 Task: Find a guest house in Maitland, Australia, for one person from 6th to 12th September, with 4 bedrooms, 4 bathrooms, WiFi, TV, and hosted by a Superhost, within a price range of ₹10,000 to ₹14,000 per night.
Action: Mouse moved to (444, 97)
Screenshot: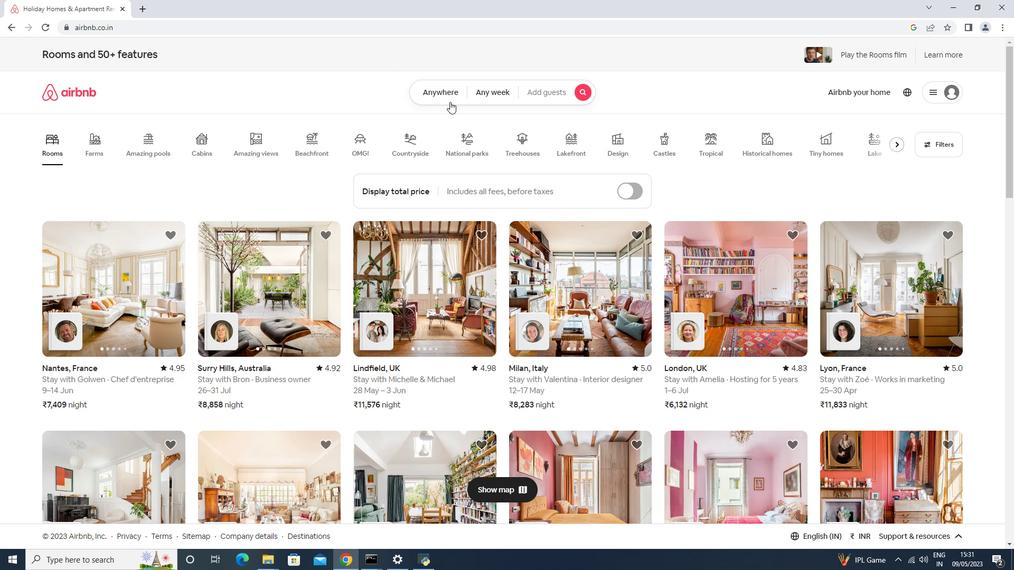 
Action: Mouse pressed left at (444, 97)
Screenshot: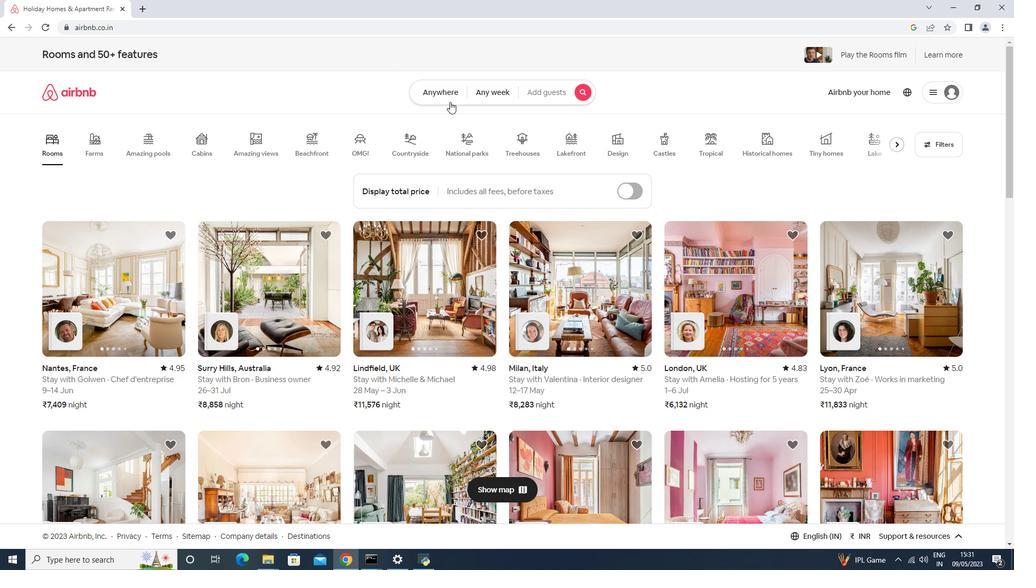 
Action: Mouse moved to (415, 126)
Screenshot: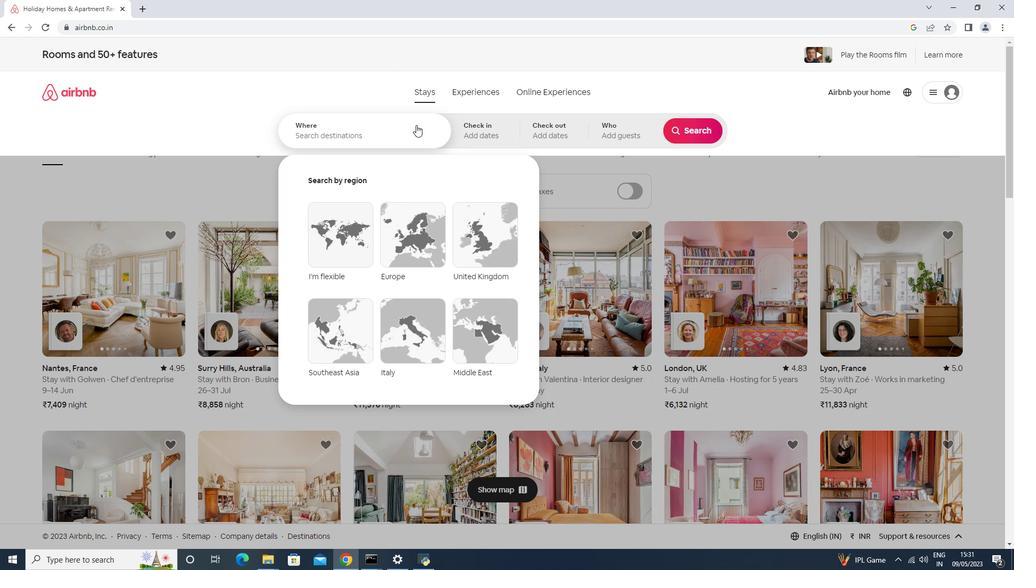 
Action: Mouse pressed left at (415, 126)
Screenshot: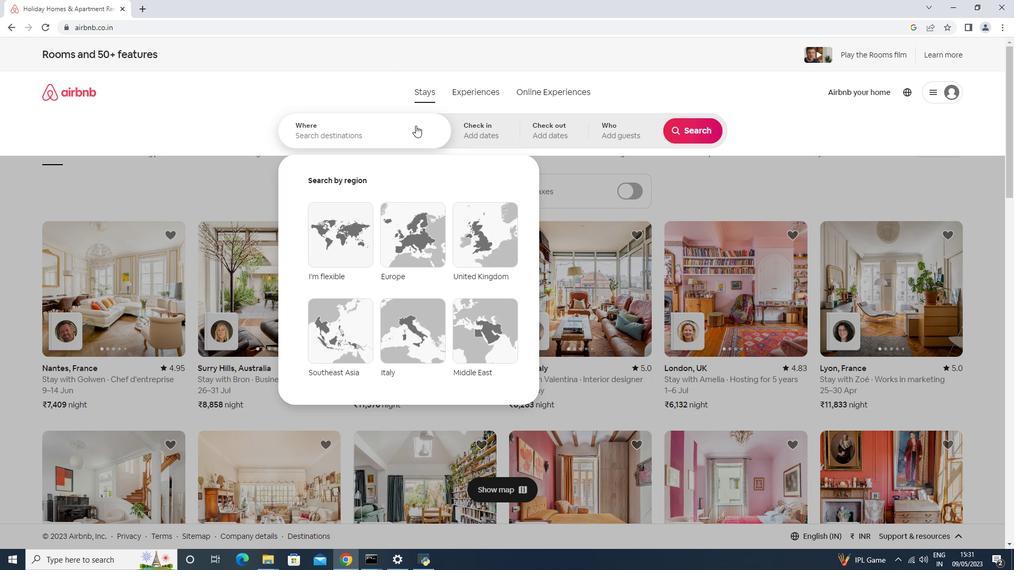 
Action: Mouse moved to (407, 123)
Screenshot: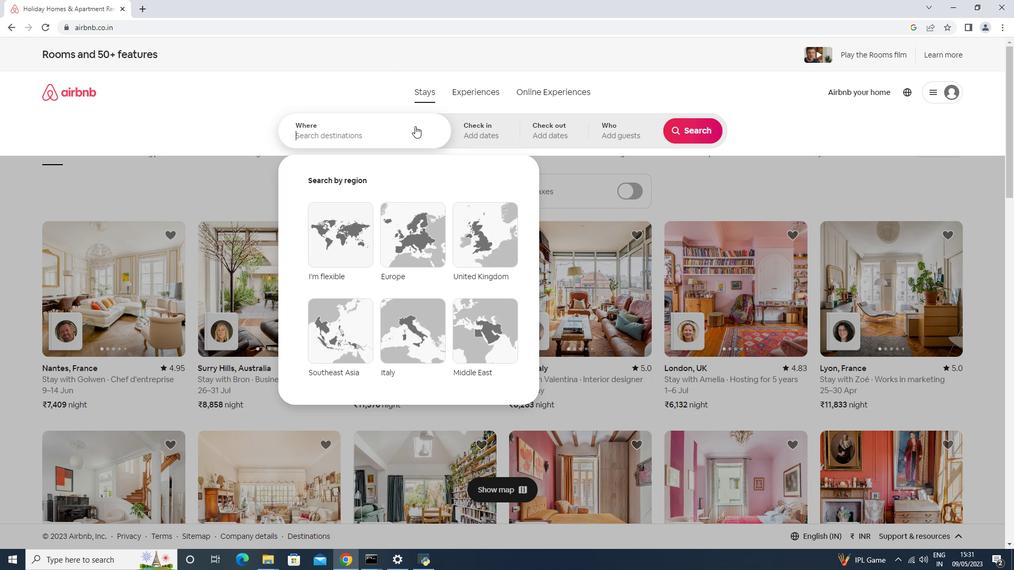 
Action: Key pressed <Key.shift>Maitland,<Key.space><Key.shift>Australia<Key.space><Key.enter>
Screenshot: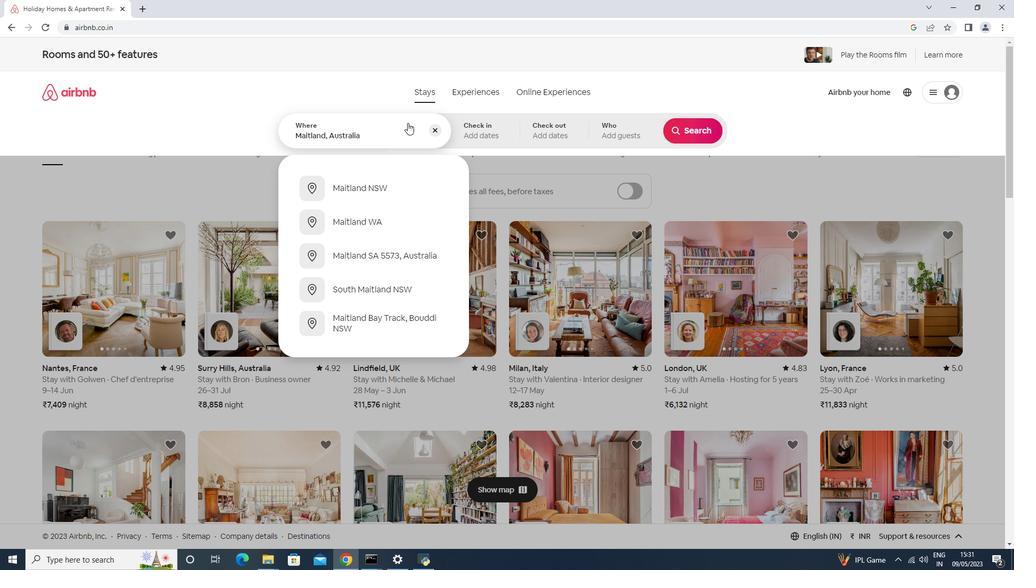 
Action: Mouse moved to (691, 221)
Screenshot: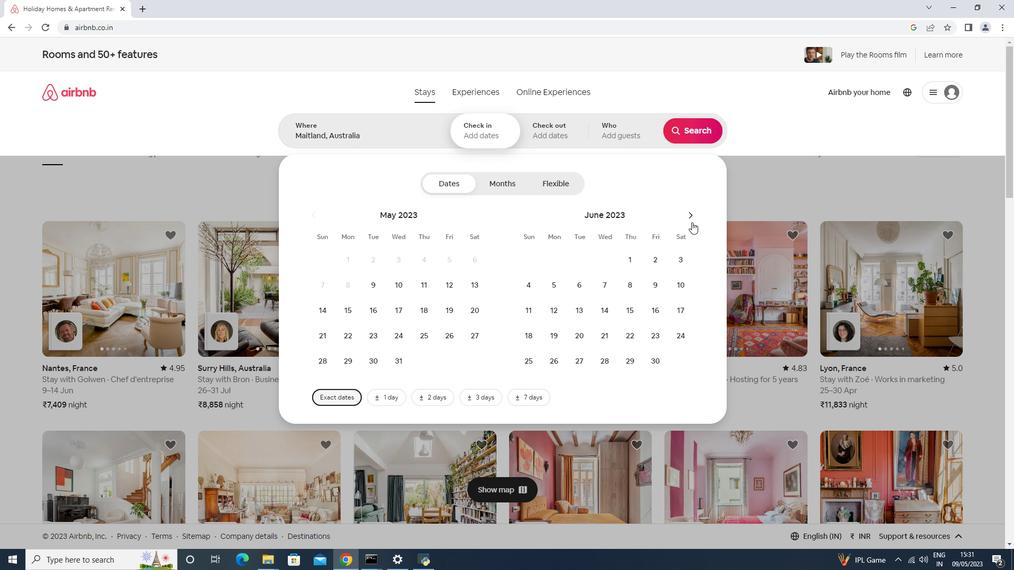 
Action: Mouse pressed left at (691, 221)
Screenshot: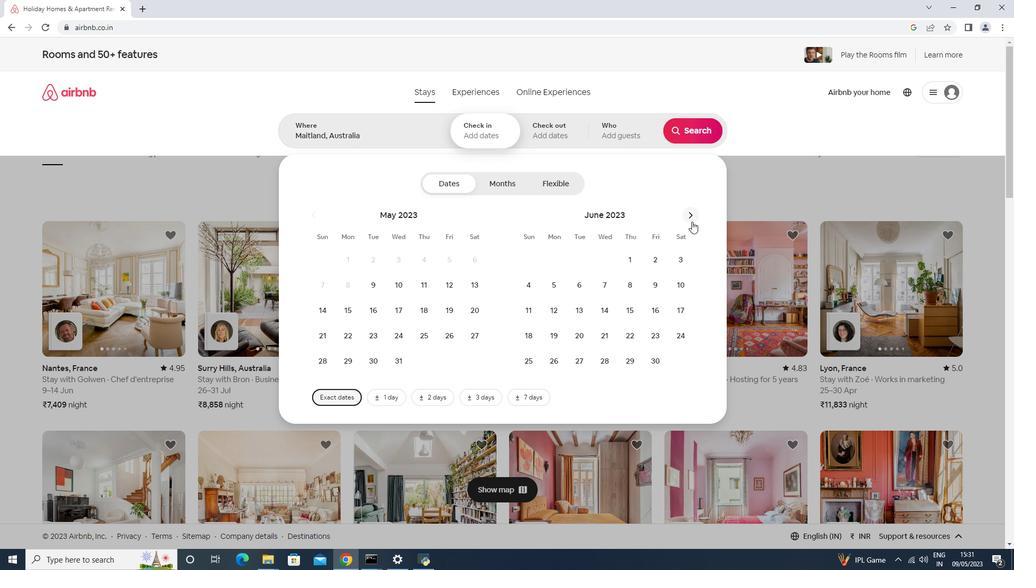 
Action: Mouse pressed left at (691, 221)
Screenshot: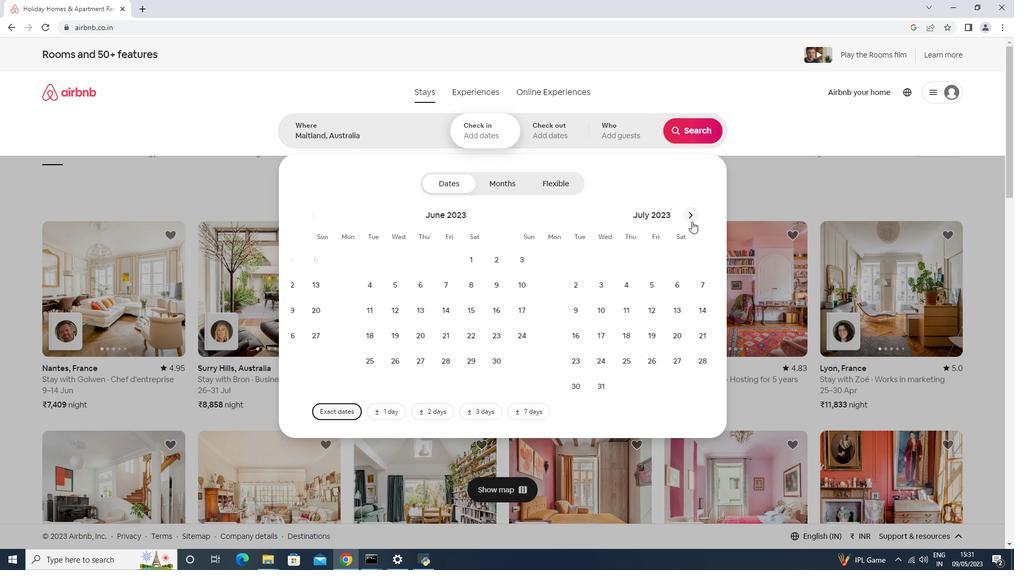 
Action: Mouse pressed left at (691, 221)
Screenshot: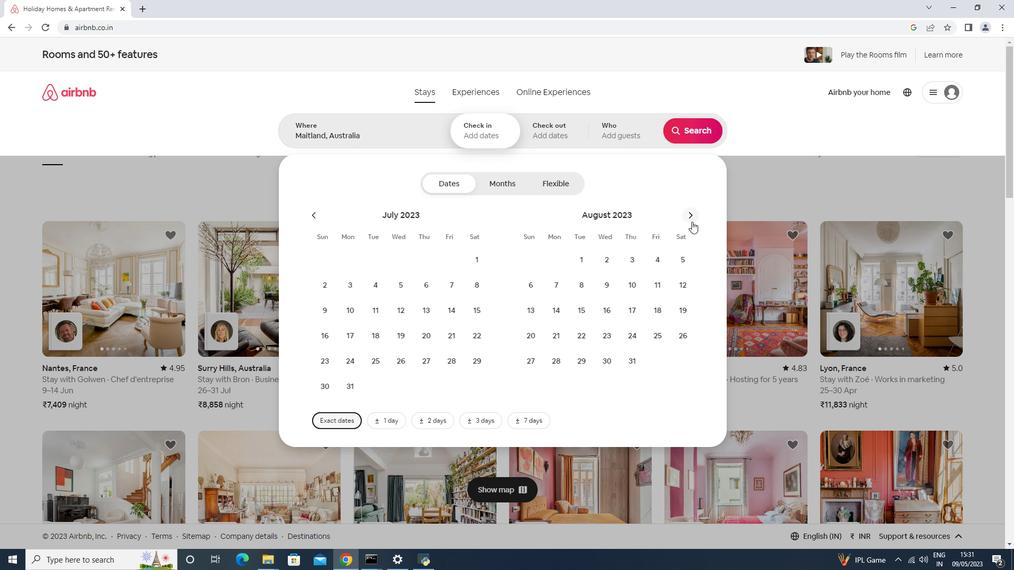 
Action: Mouse moved to (608, 287)
Screenshot: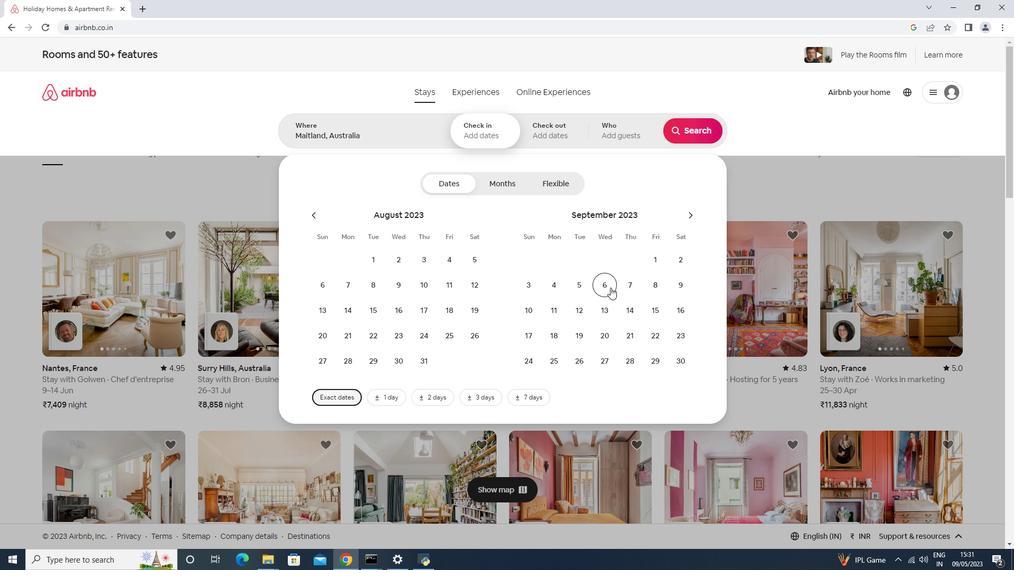 
Action: Mouse pressed left at (608, 287)
Screenshot: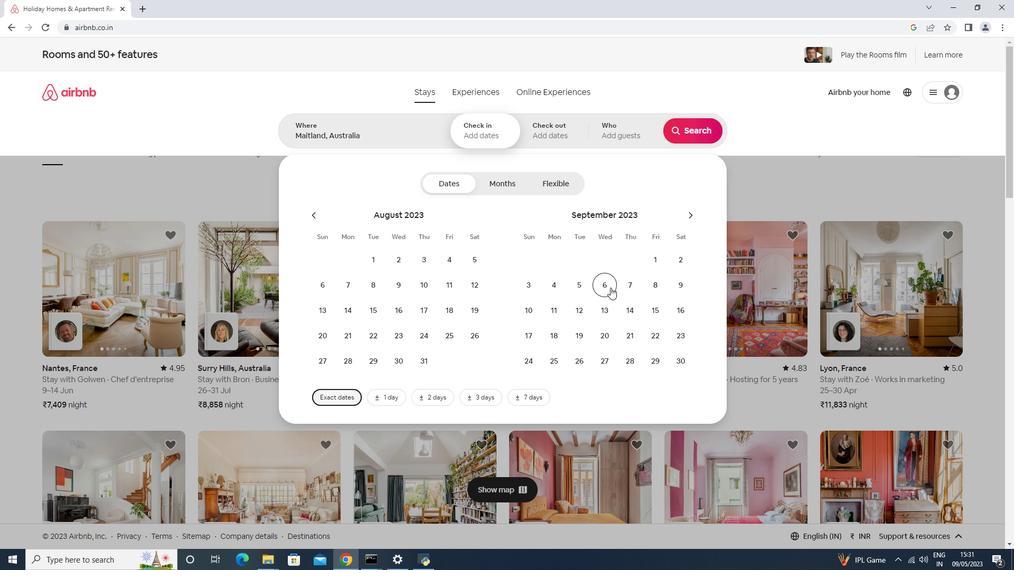 
Action: Mouse moved to (579, 313)
Screenshot: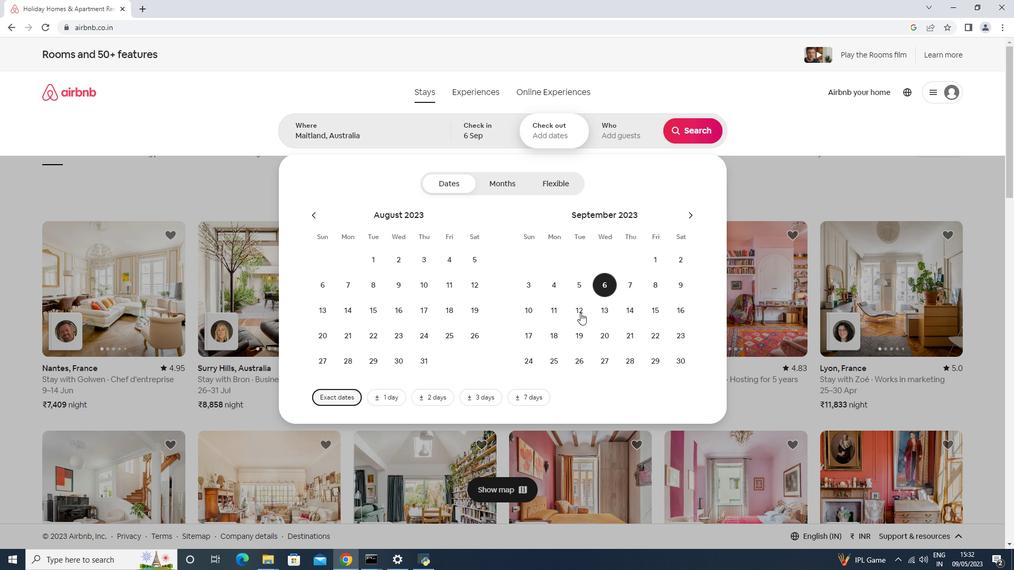 
Action: Mouse pressed left at (579, 313)
Screenshot: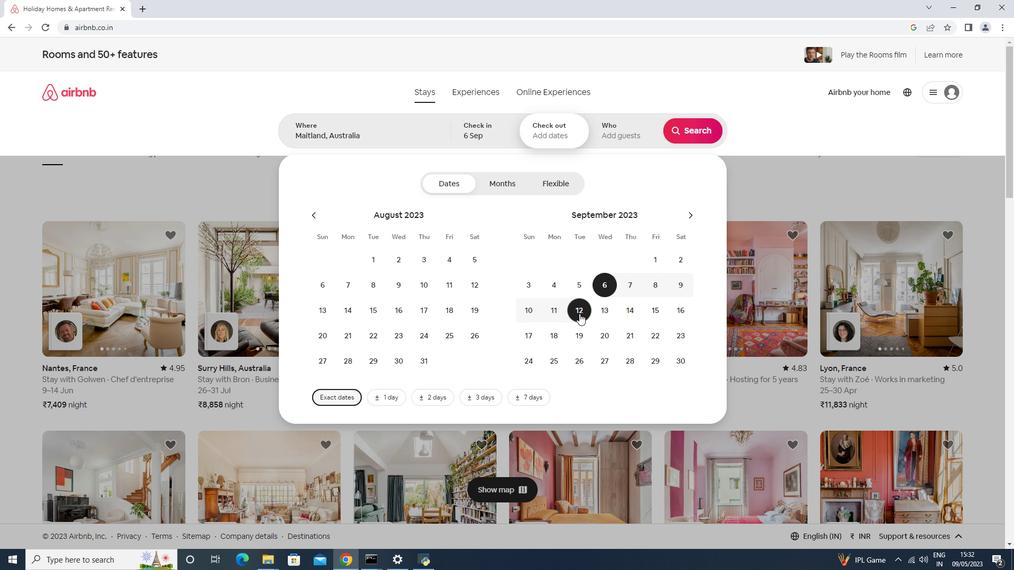 
Action: Mouse moved to (618, 141)
Screenshot: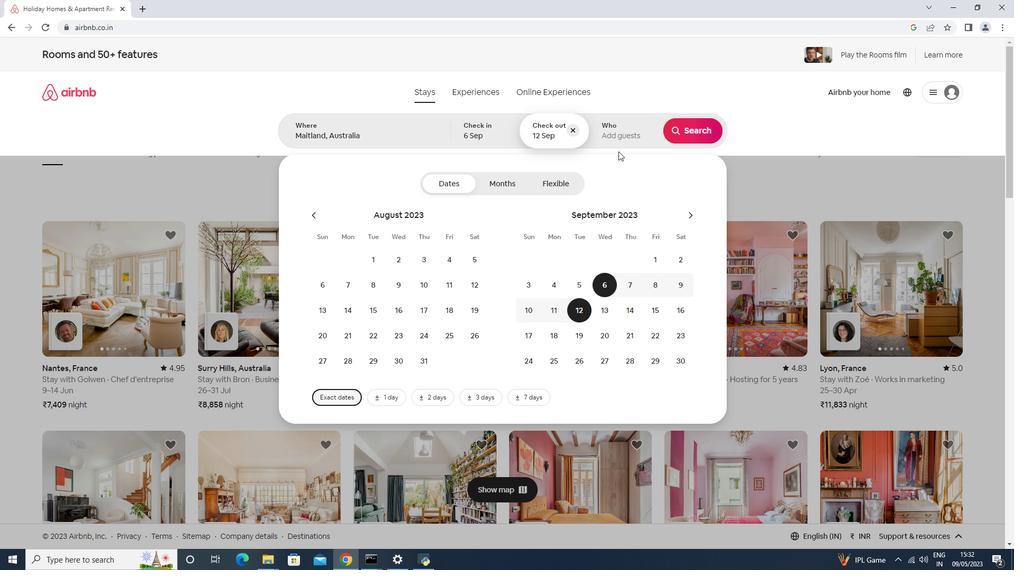 
Action: Mouse pressed left at (618, 141)
Screenshot: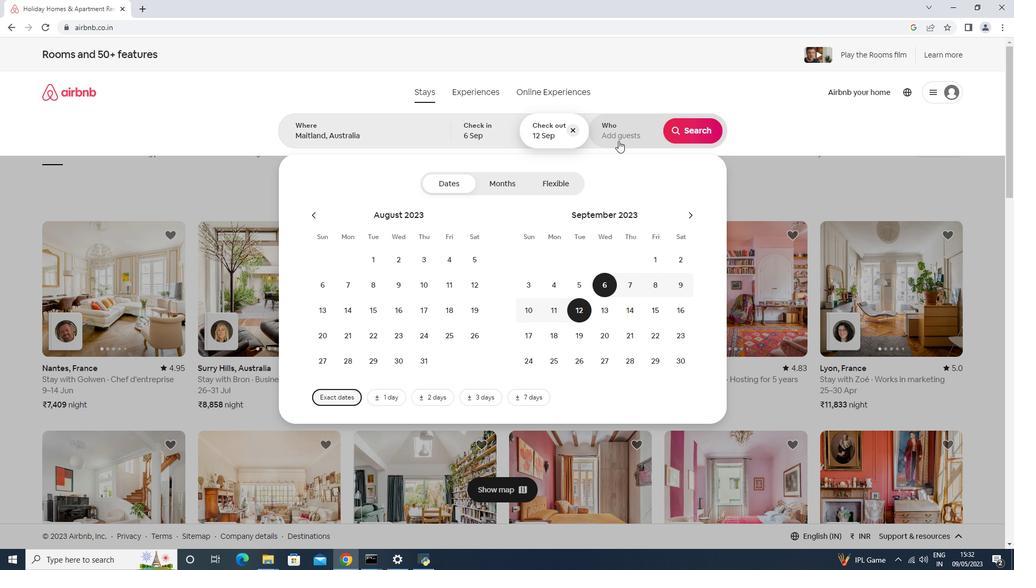 
Action: Mouse moved to (698, 188)
Screenshot: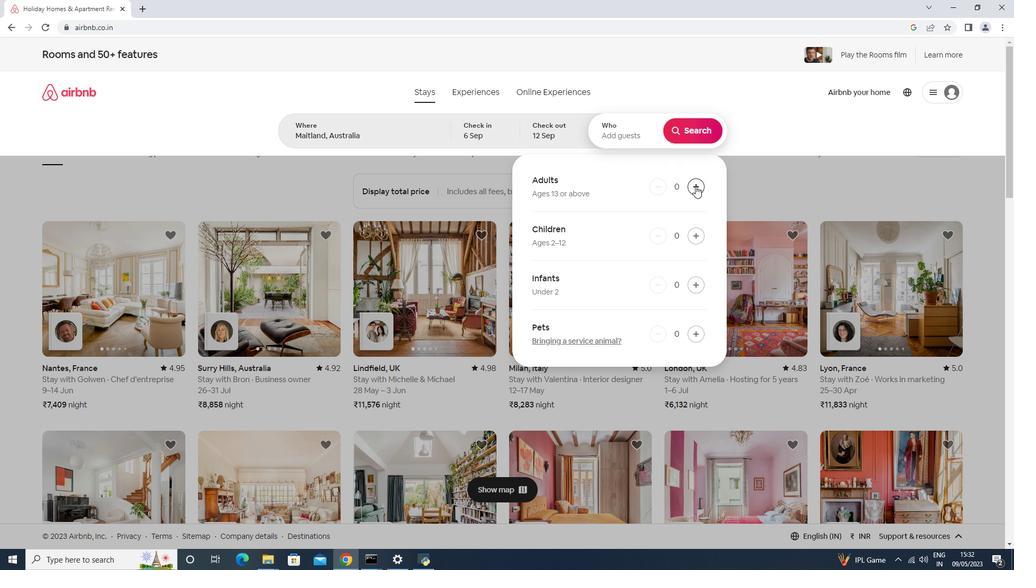 
Action: Mouse pressed left at (698, 188)
Screenshot: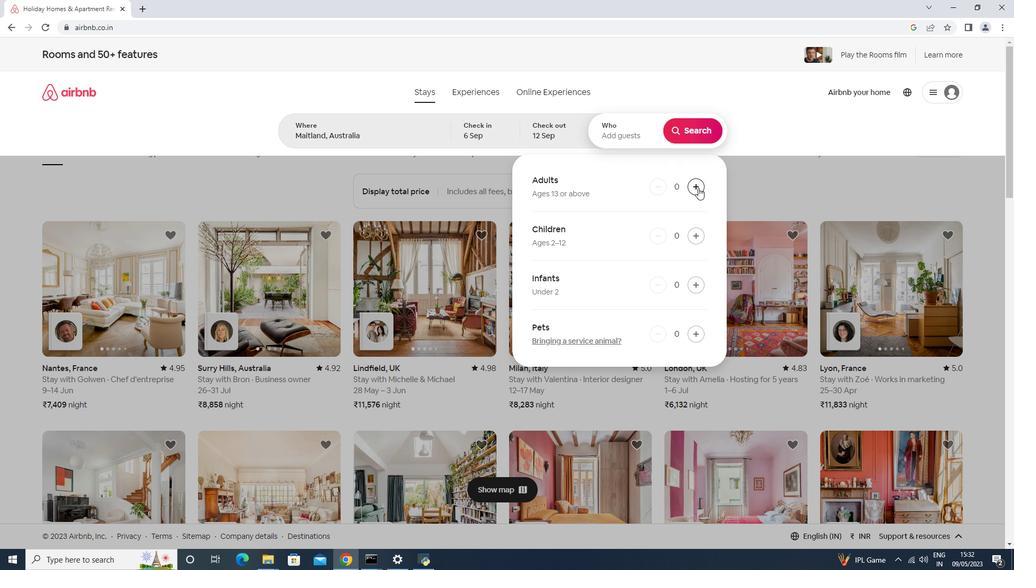 
Action: Mouse pressed left at (698, 188)
Screenshot: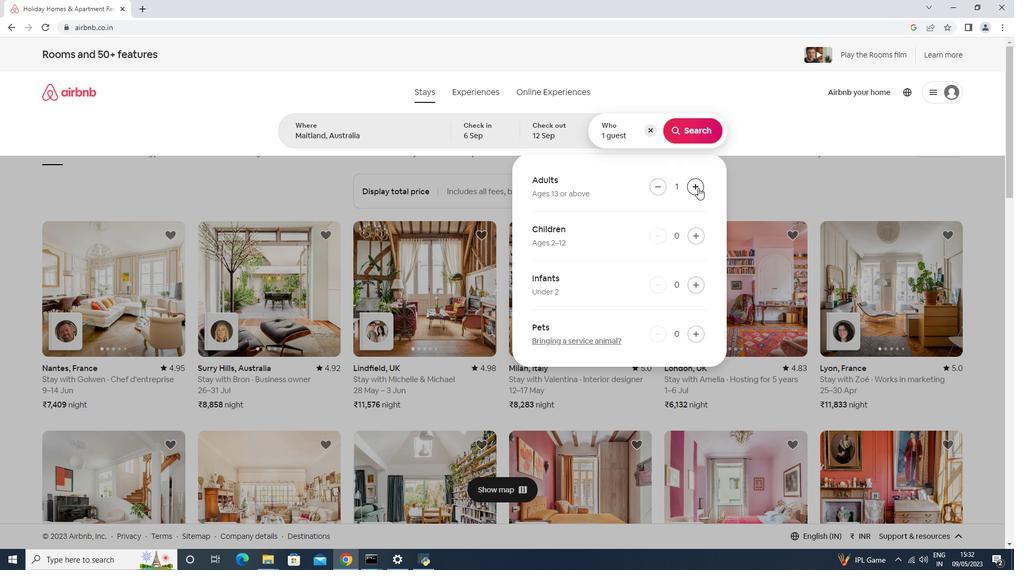 
Action: Mouse pressed left at (698, 188)
Screenshot: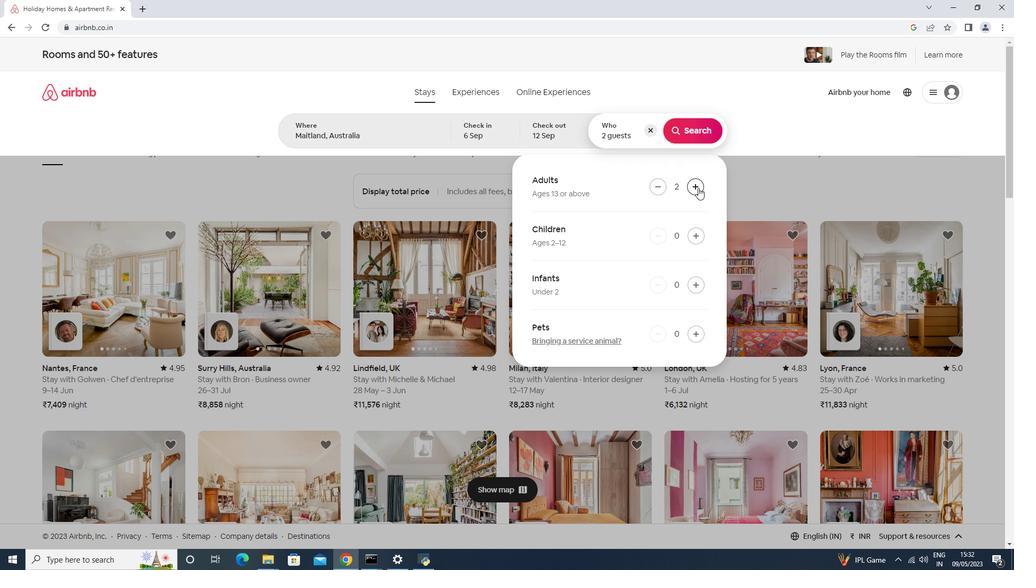 
Action: Mouse pressed left at (698, 188)
Screenshot: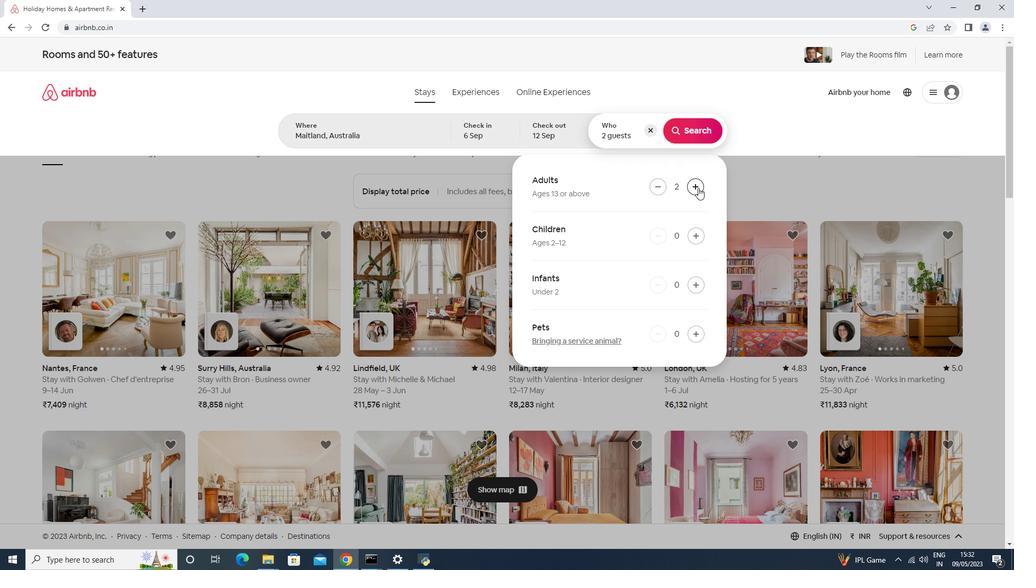 
Action: Mouse moved to (692, 125)
Screenshot: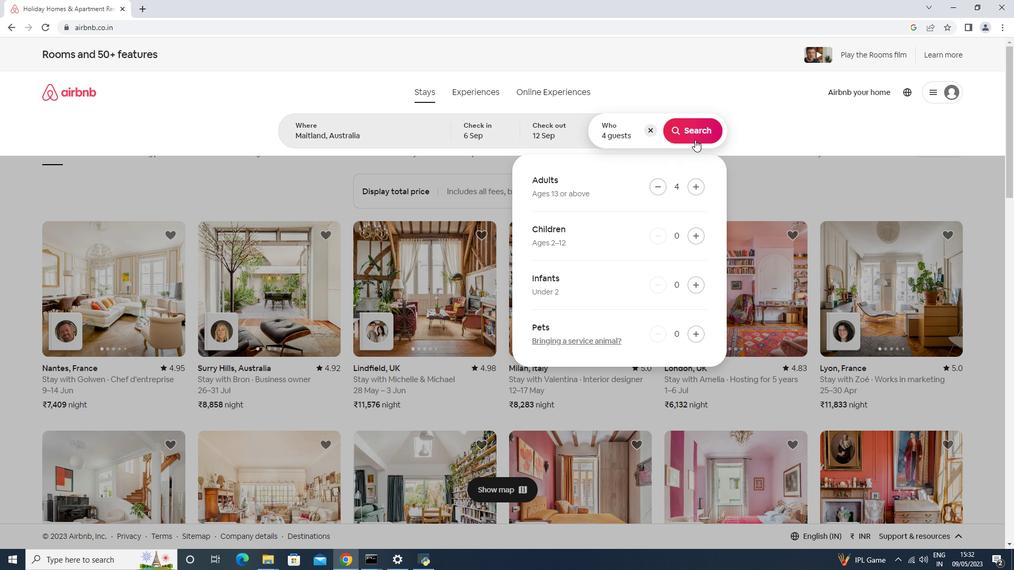 
Action: Mouse pressed left at (692, 125)
Screenshot: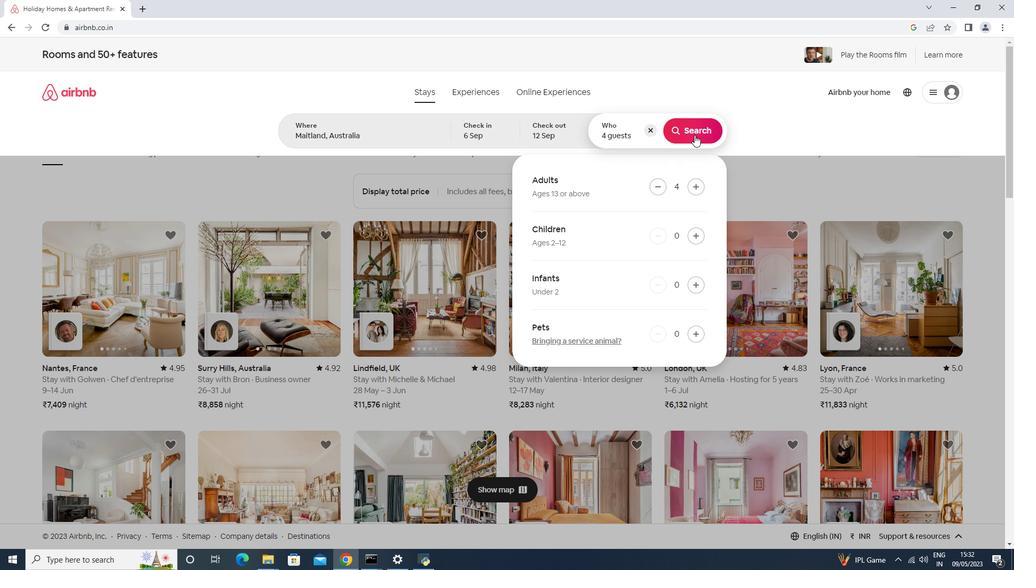 
Action: Mouse moved to (948, 98)
Screenshot: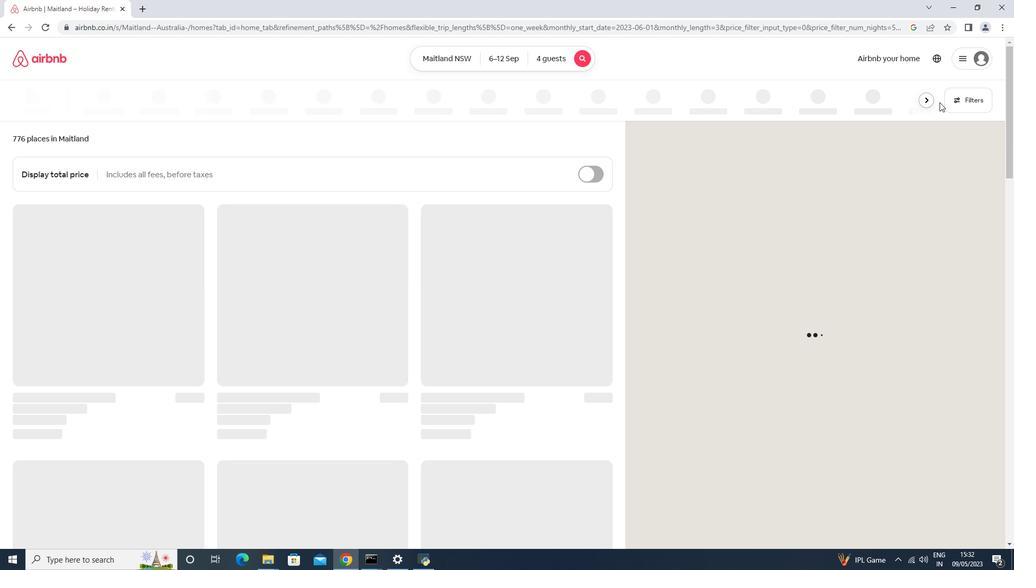 
Action: Mouse pressed left at (948, 98)
Screenshot: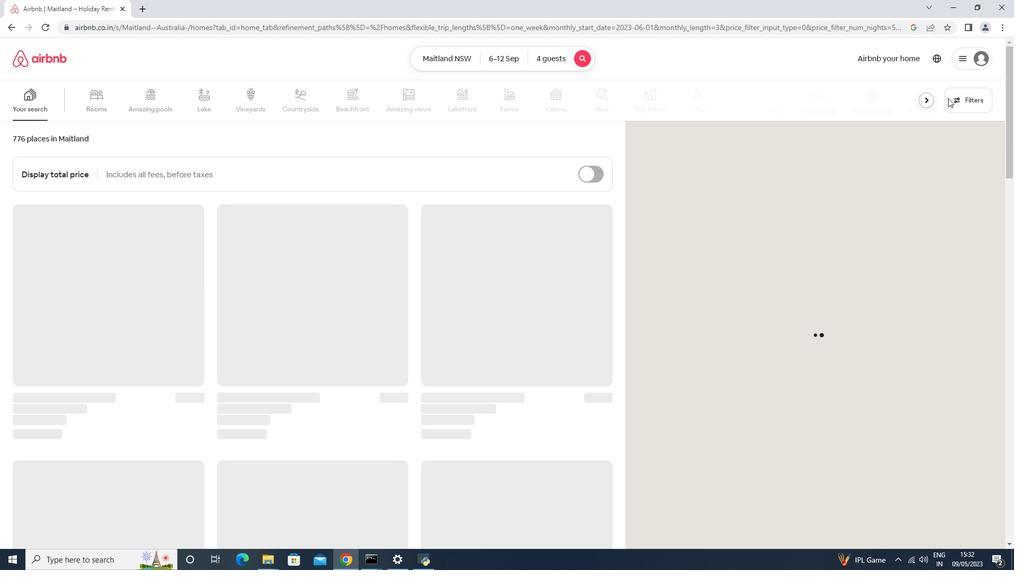 
Action: Mouse moved to (406, 366)
Screenshot: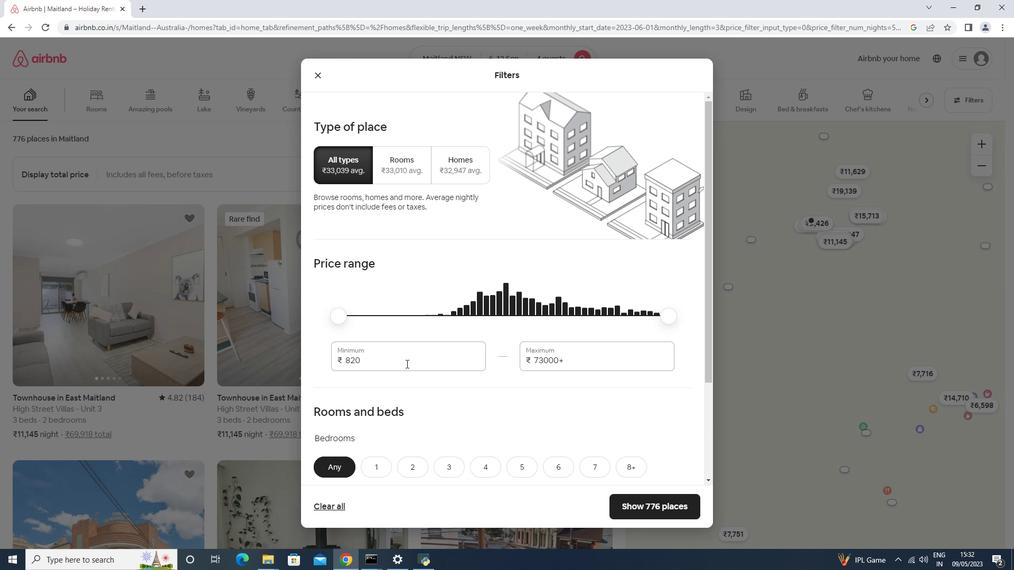 
Action: Mouse pressed left at (406, 366)
Screenshot: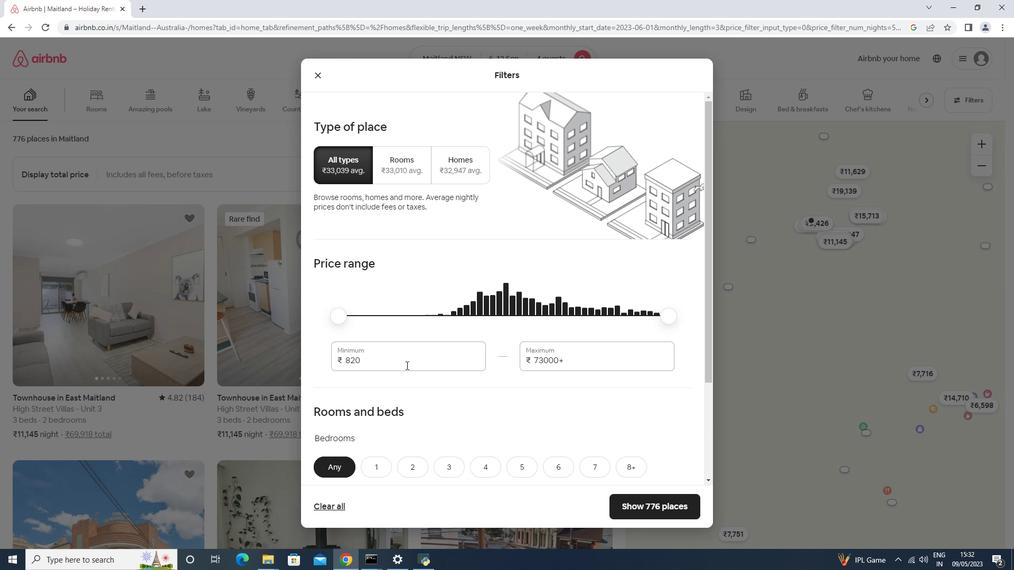 
Action: Mouse moved to (407, 361)
Screenshot: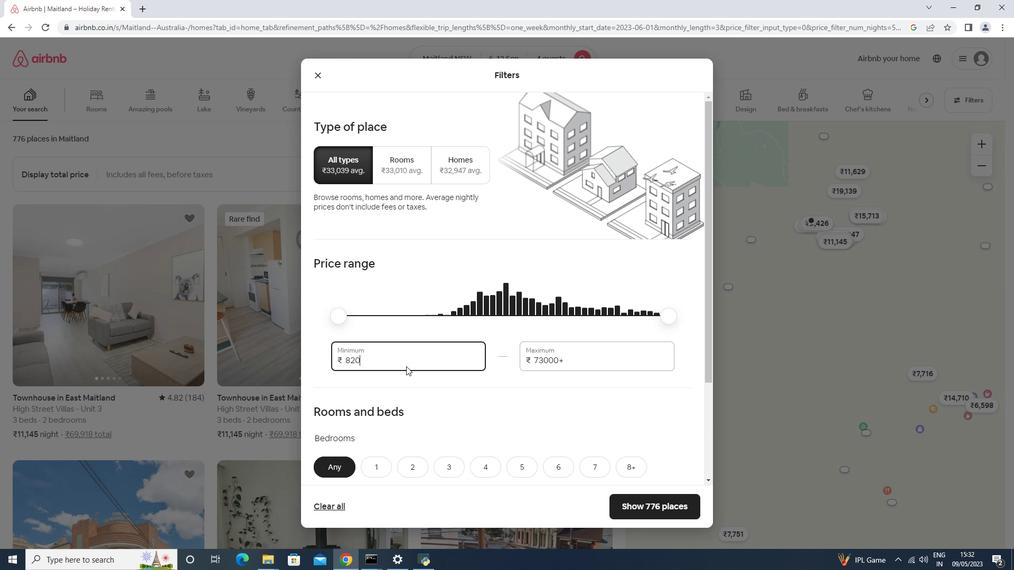 
Action: Key pressed <Key.backspace><Key.backspace><Key.backspace><Key.backspace>10000<Key.tab>14000
Screenshot: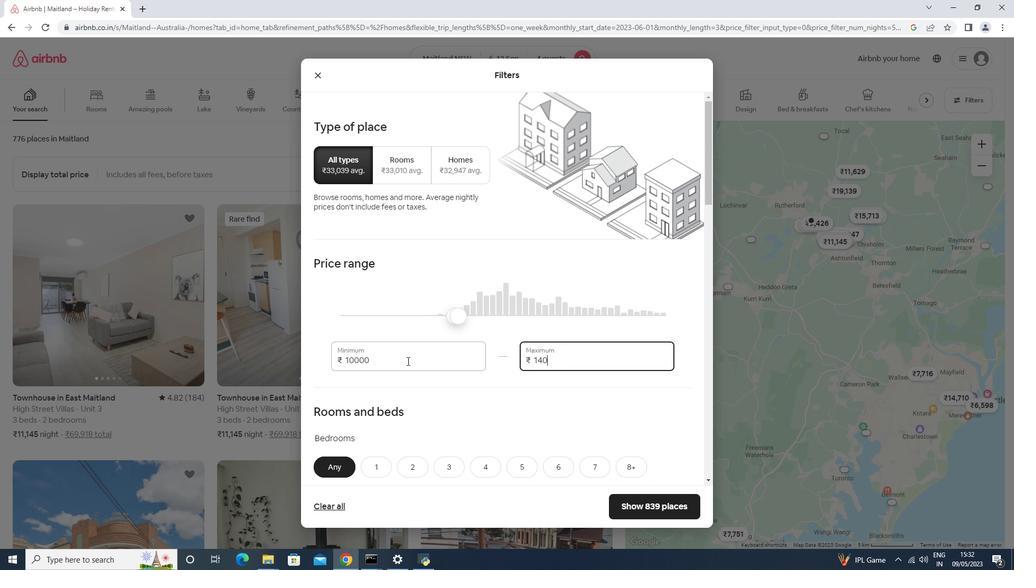 
Action: Mouse moved to (406, 358)
Screenshot: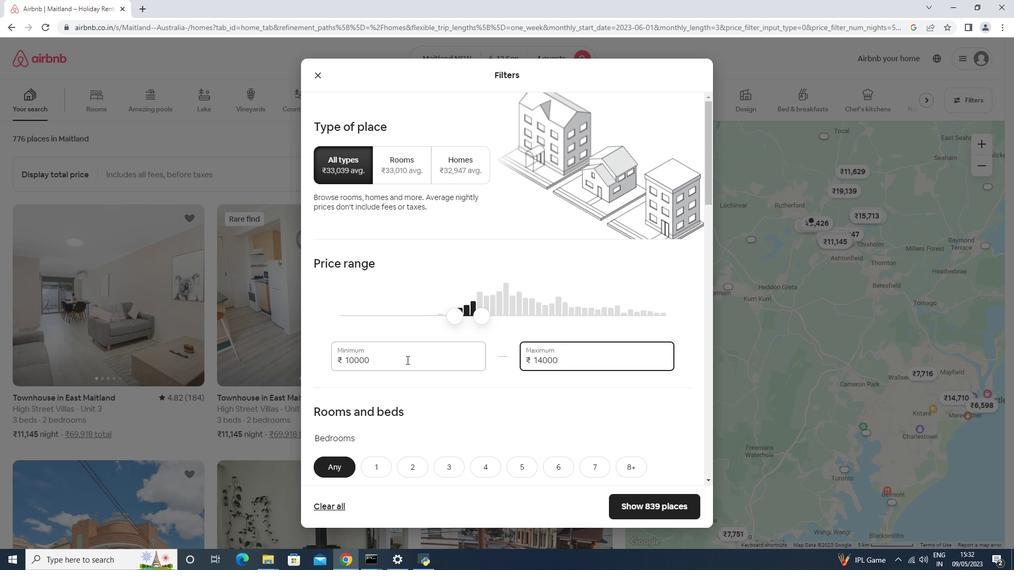 
Action: Mouse scrolled (406, 358) with delta (0, 0)
Screenshot: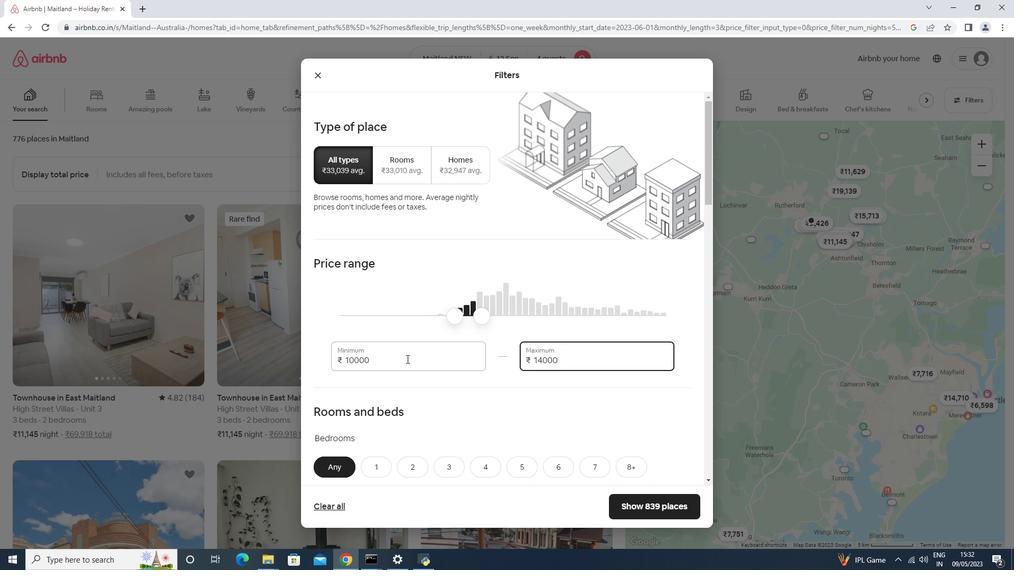 
Action: Mouse scrolled (406, 358) with delta (0, 0)
Screenshot: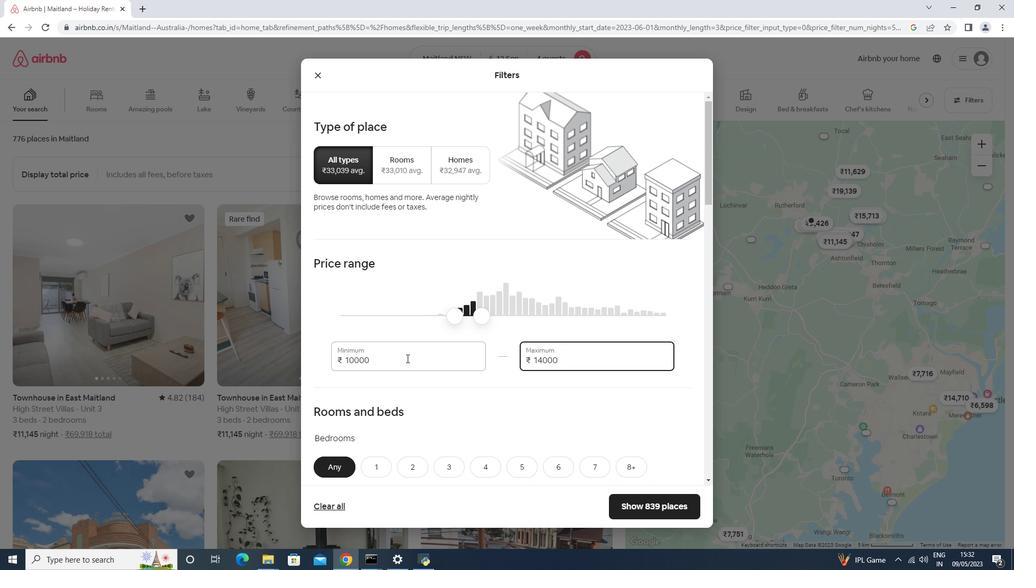 
Action: Mouse scrolled (406, 358) with delta (0, 0)
Screenshot: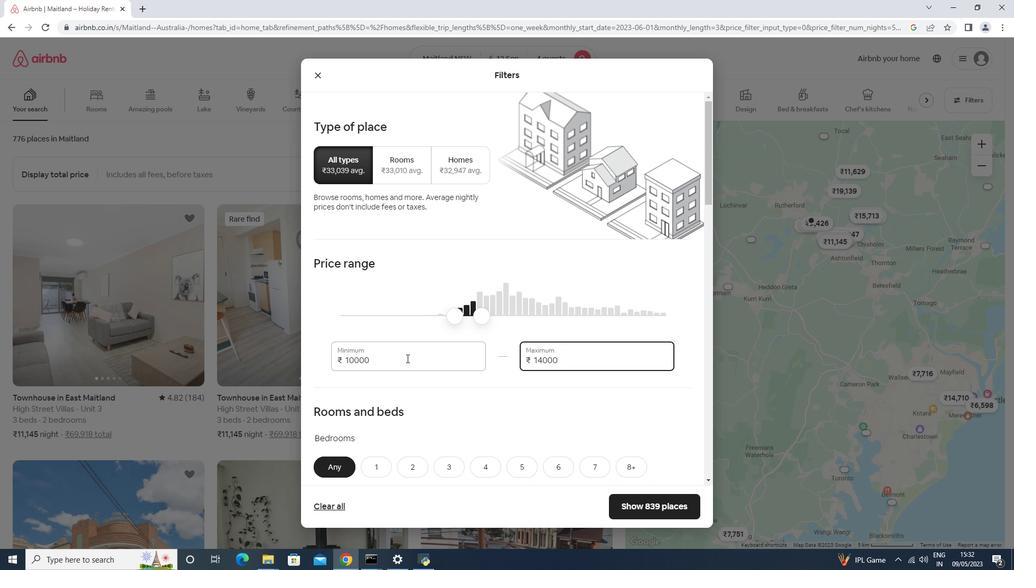 
Action: Mouse moved to (493, 312)
Screenshot: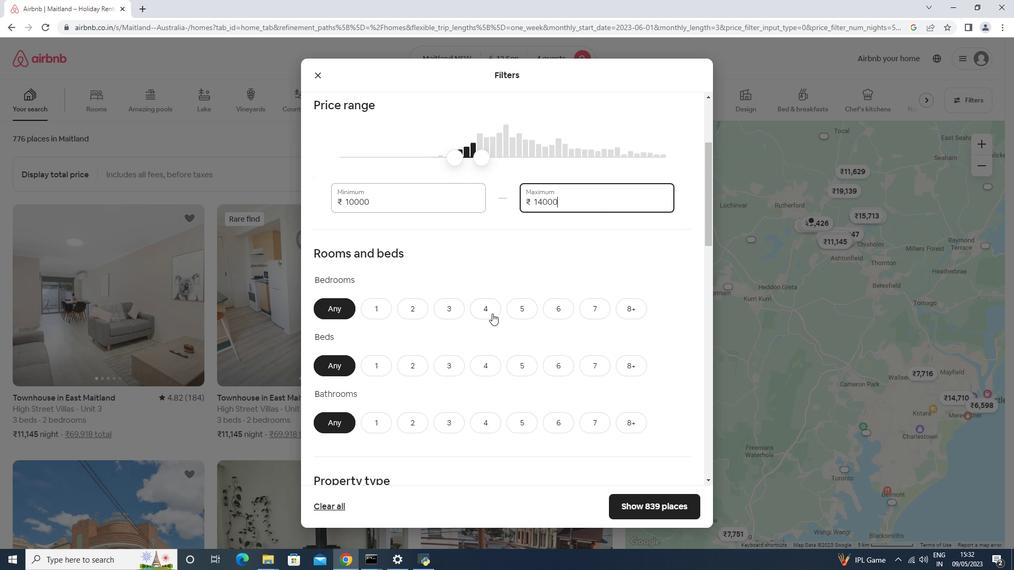 
Action: Mouse pressed left at (493, 312)
Screenshot: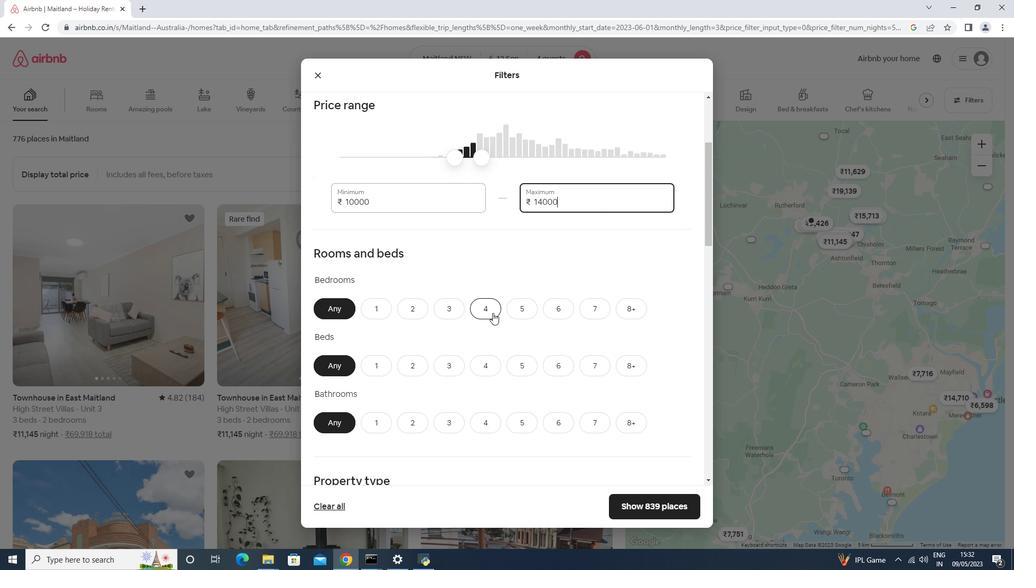 
Action: Mouse moved to (487, 357)
Screenshot: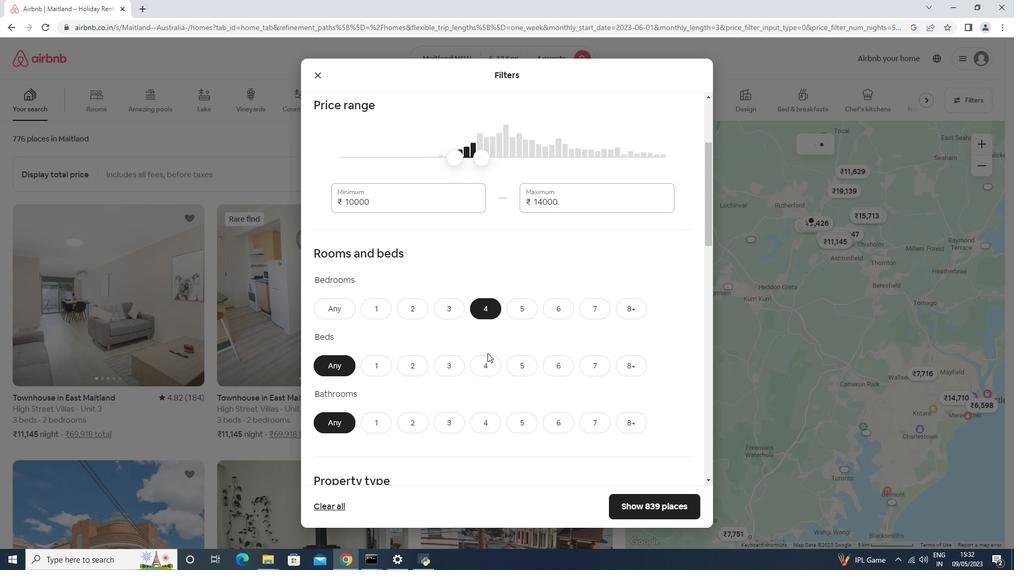 
Action: Mouse pressed left at (487, 357)
Screenshot: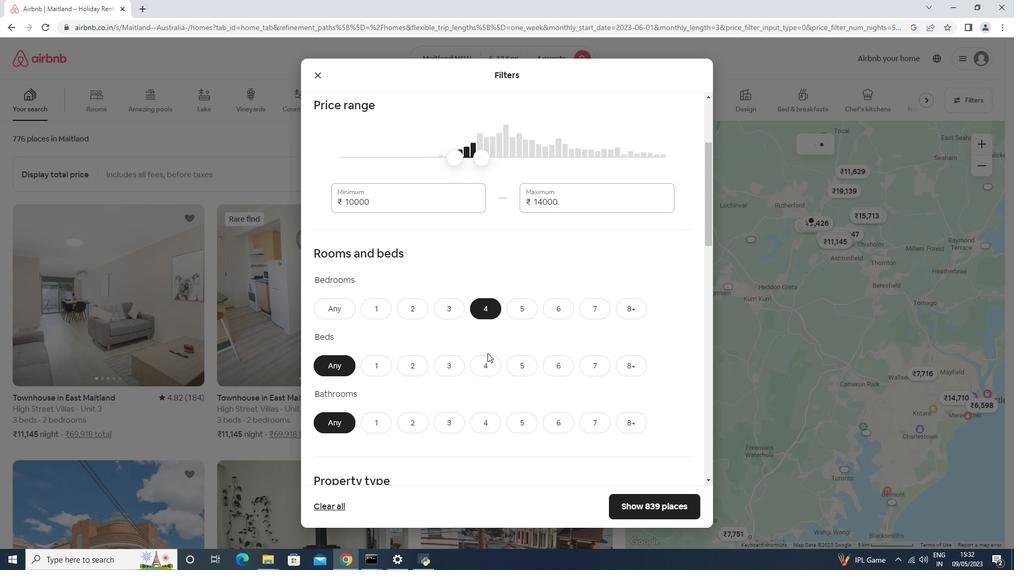
Action: Mouse moved to (490, 417)
Screenshot: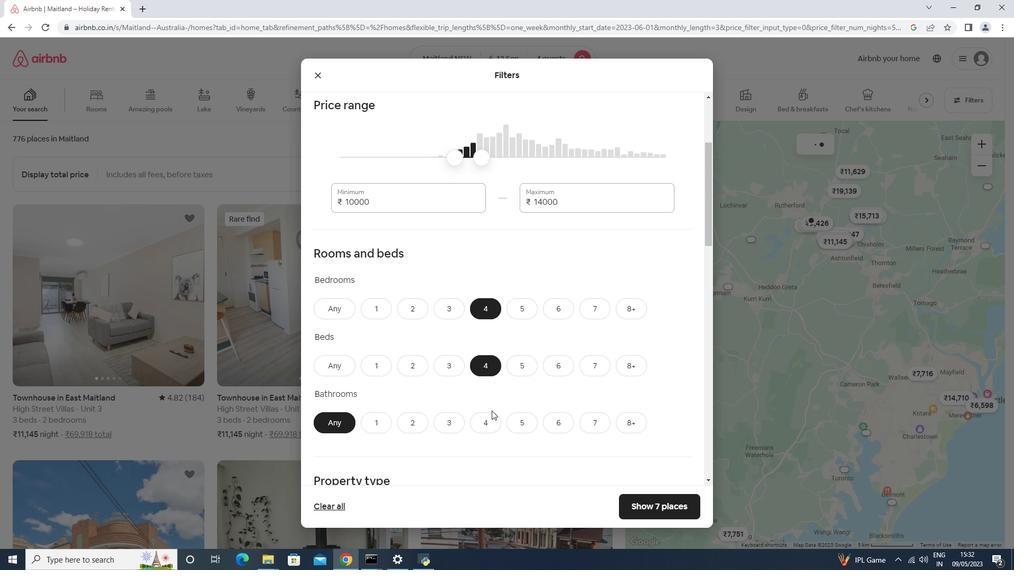 
Action: Mouse pressed left at (490, 417)
Screenshot: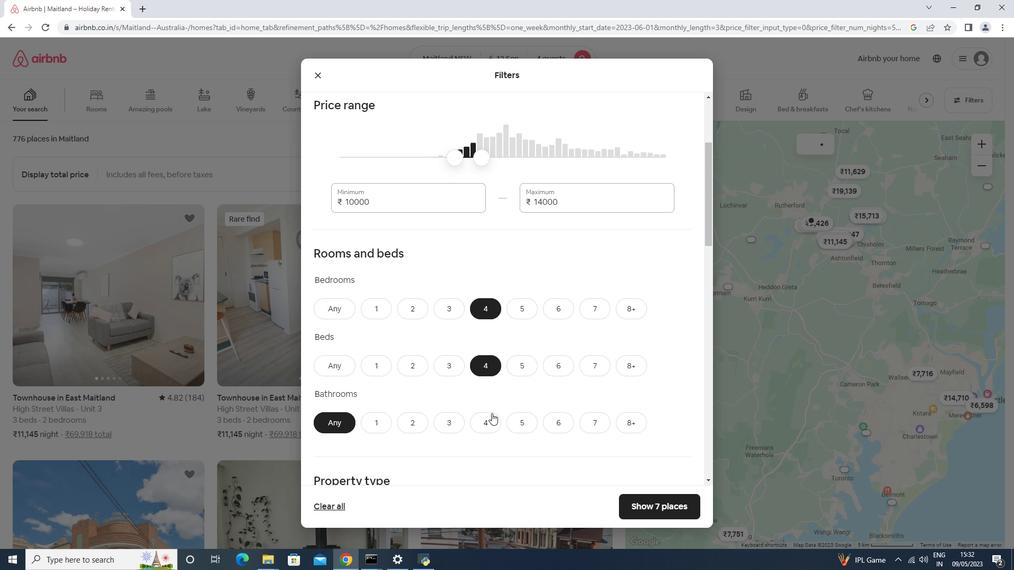 
Action: Mouse moved to (489, 415)
Screenshot: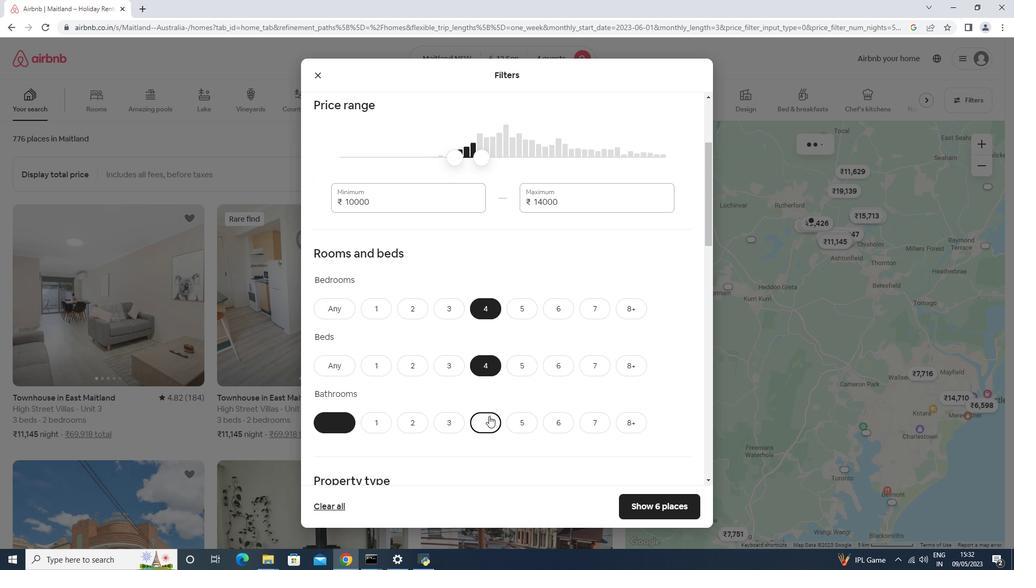 
Action: Mouse scrolled (489, 415) with delta (0, 0)
Screenshot: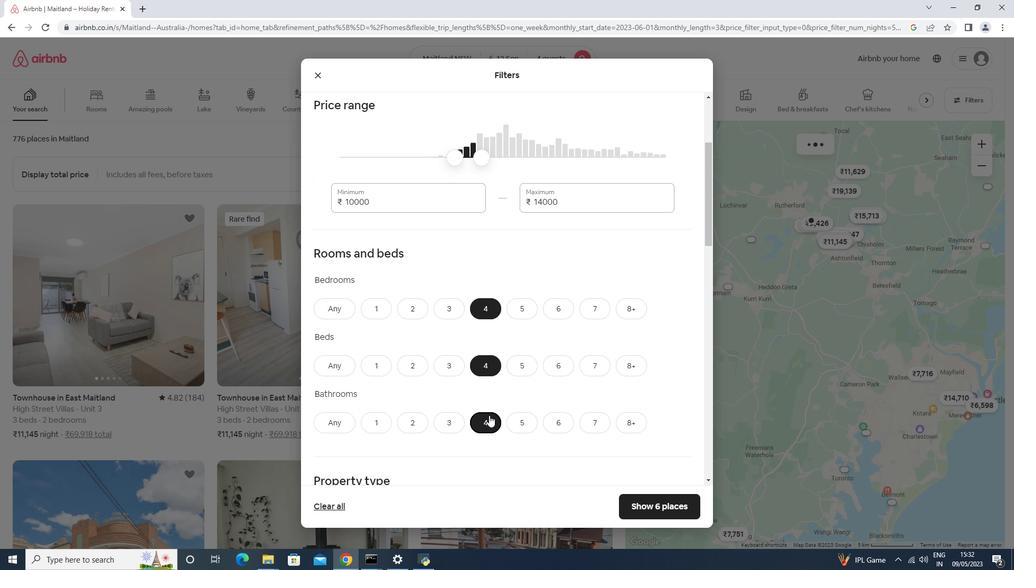 
Action: Mouse scrolled (489, 415) with delta (0, 0)
Screenshot: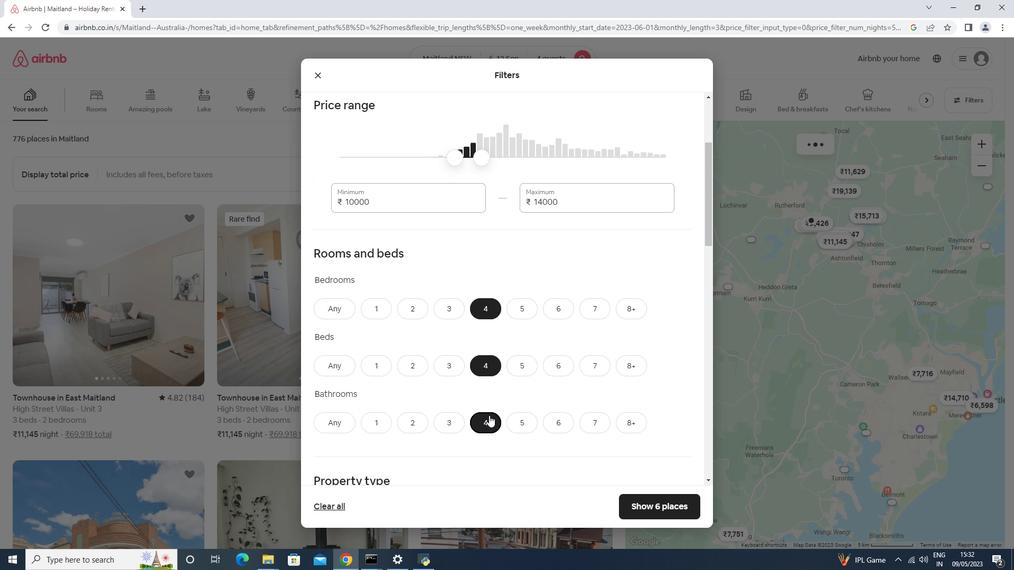 
Action: Mouse scrolled (489, 415) with delta (0, 0)
Screenshot: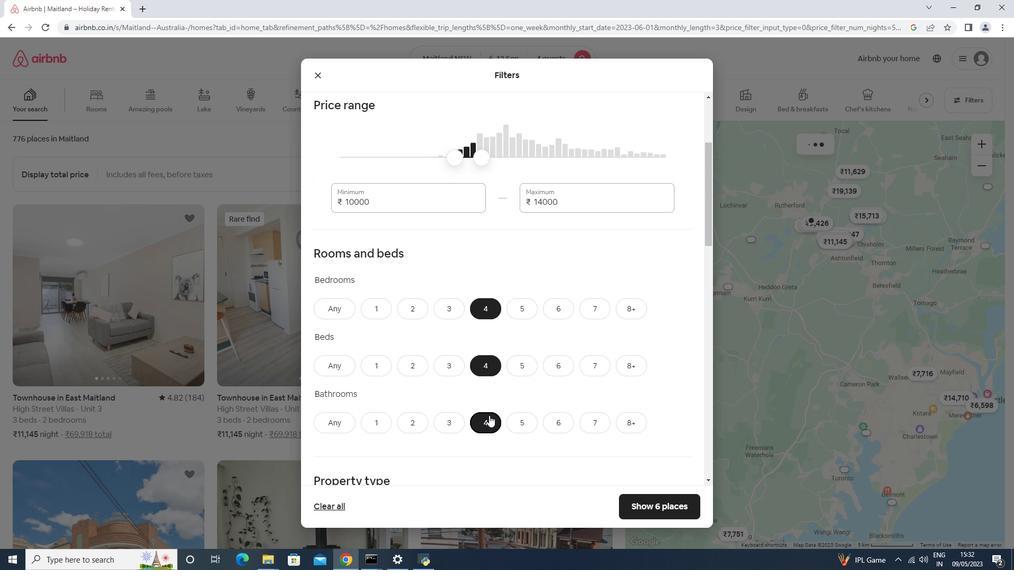 
Action: Mouse scrolled (489, 415) with delta (0, 0)
Screenshot: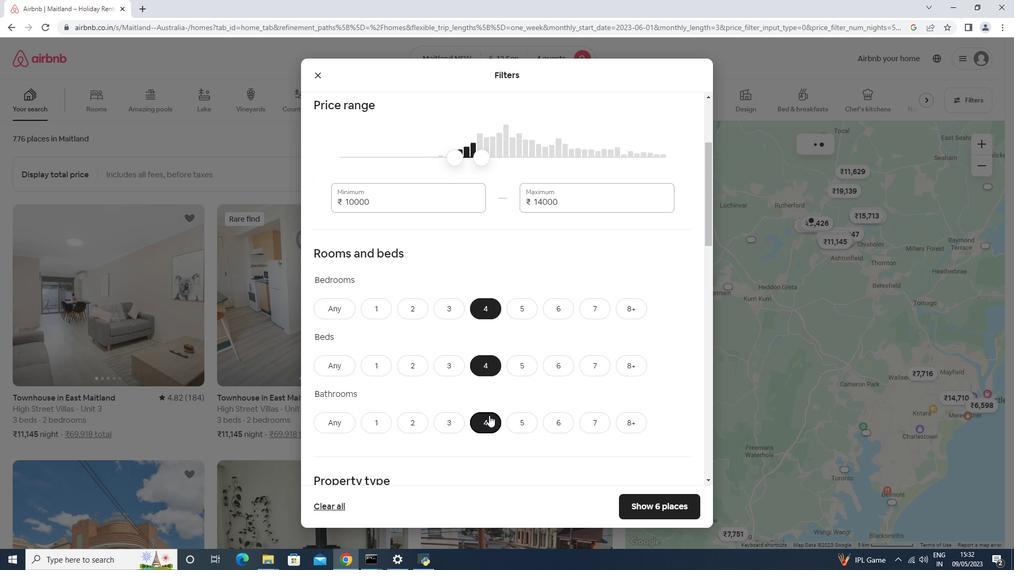 
Action: Mouse scrolled (489, 415) with delta (0, 0)
Screenshot: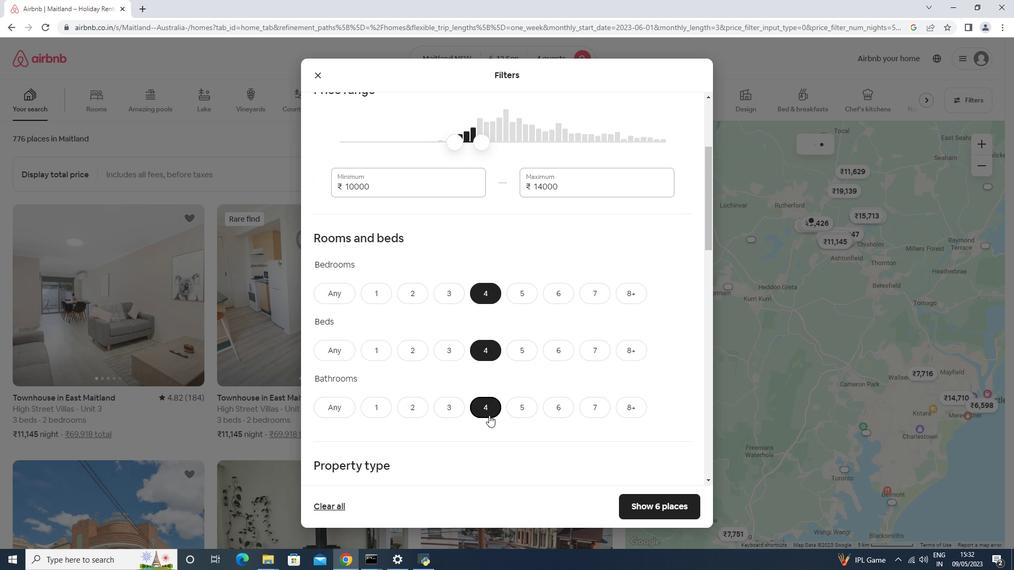 
Action: Mouse moved to (394, 296)
Screenshot: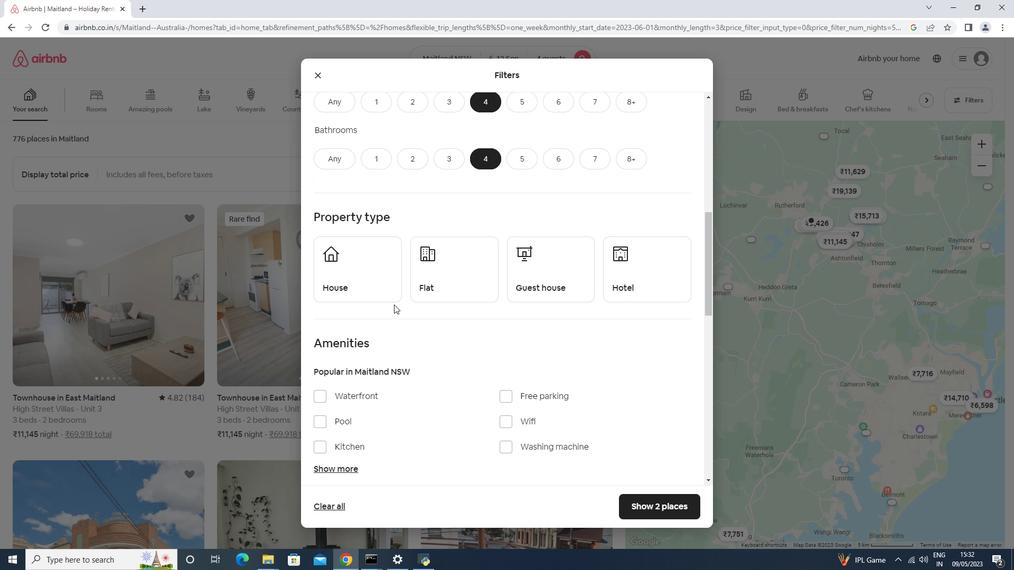 
Action: Mouse pressed left at (394, 296)
Screenshot: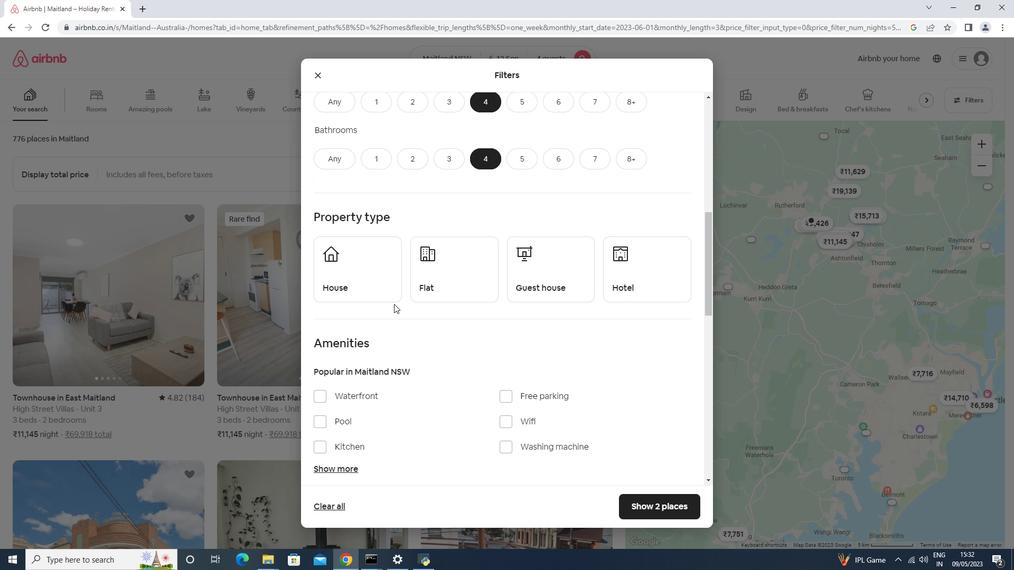 
Action: Mouse moved to (470, 295)
Screenshot: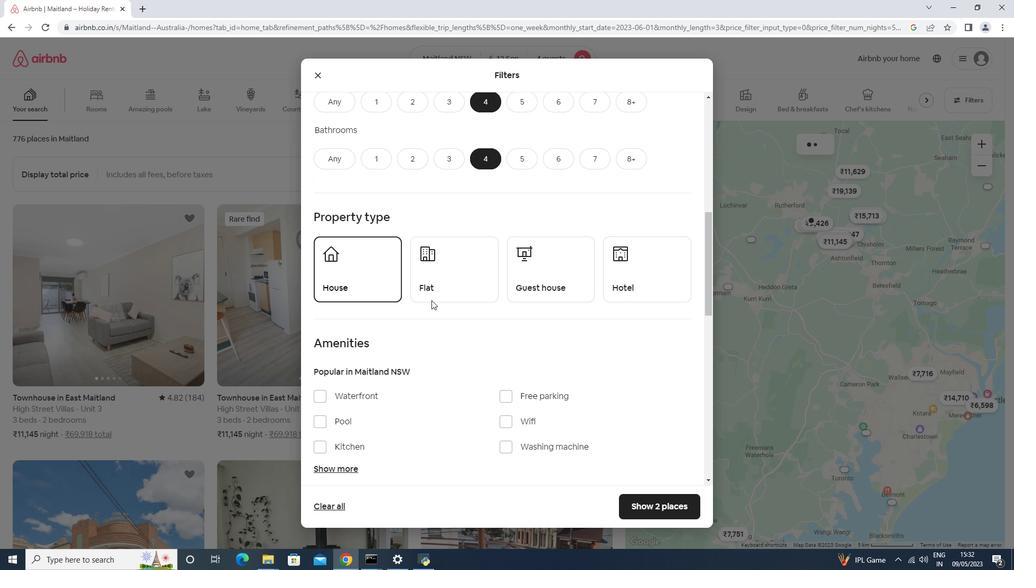 
Action: Mouse pressed left at (470, 295)
Screenshot: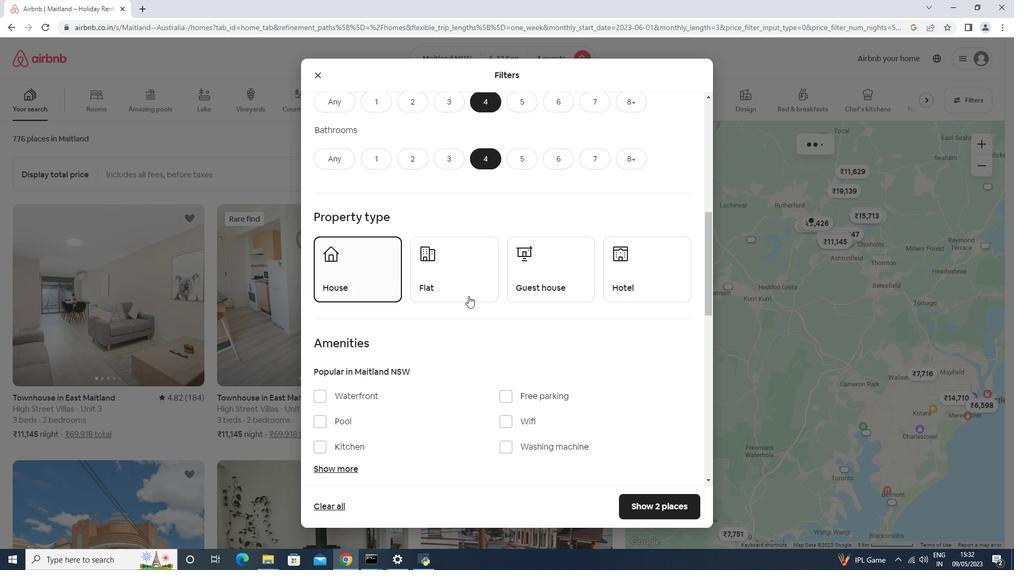
Action: Mouse moved to (538, 270)
Screenshot: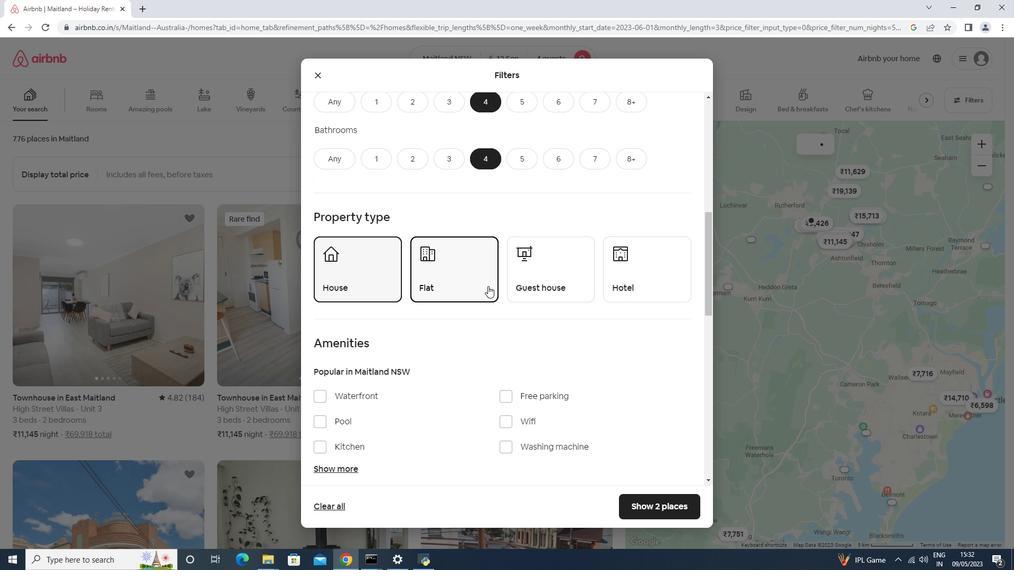 
Action: Mouse pressed left at (538, 270)
Screenshot: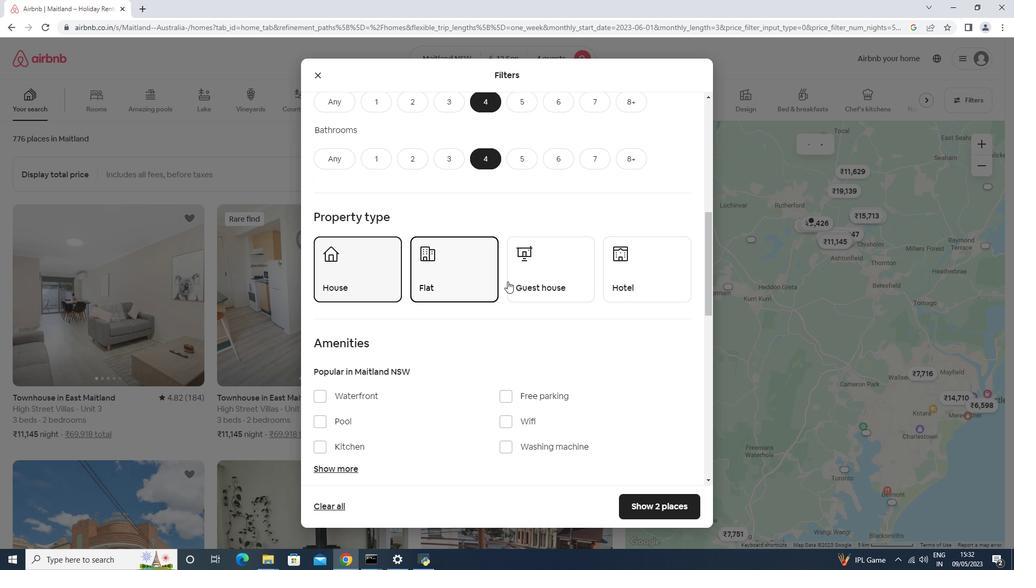 
Action: Mouse moved to (595, 258)
Screenshot: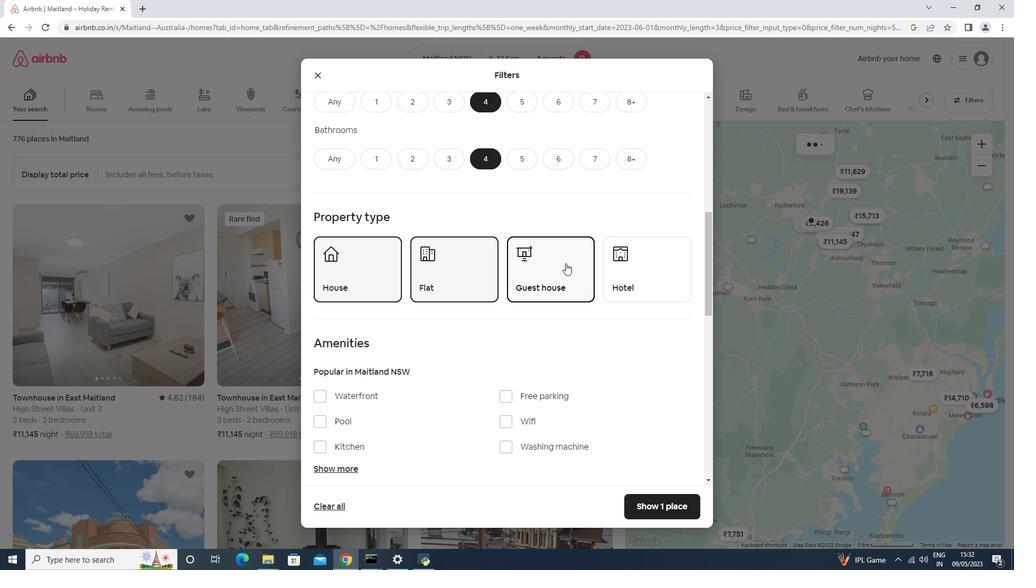 
Action: Mouse pressed left at (595, 258)
Screenshot: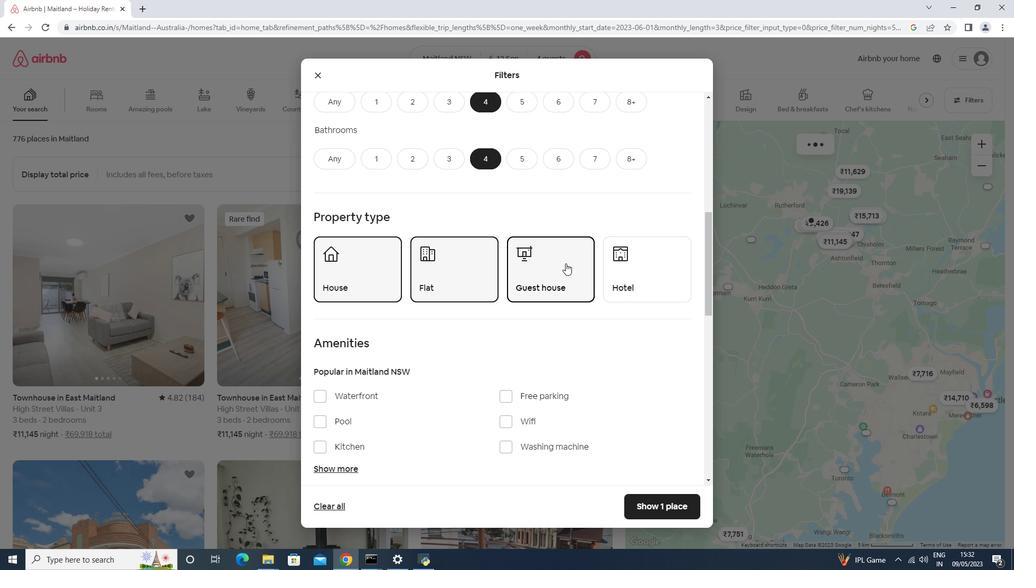 
Action: Mouse moved to (613, 258)
Screenshot: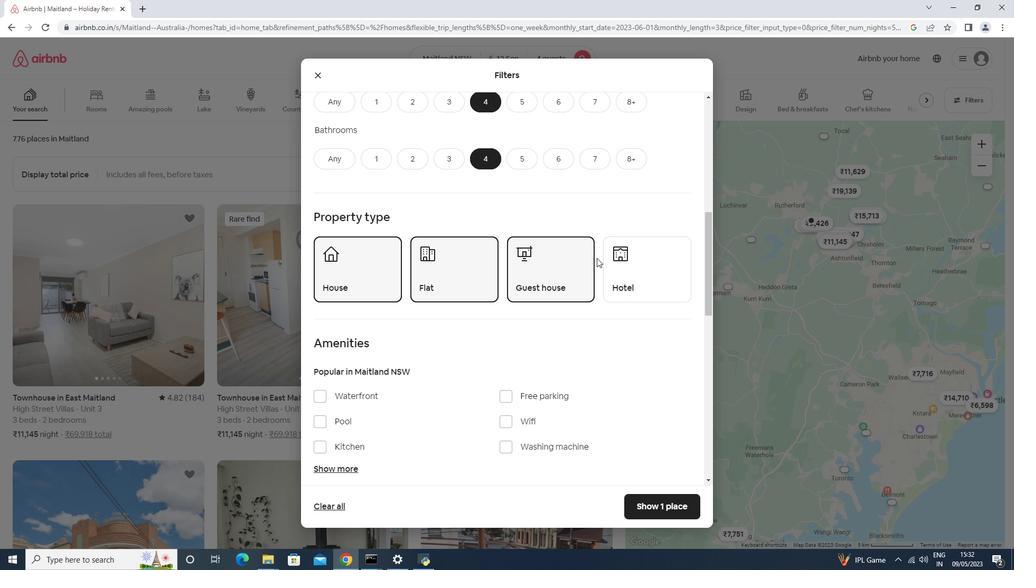 
Action: Mouse pressed left at (613, 258)
Screenshot: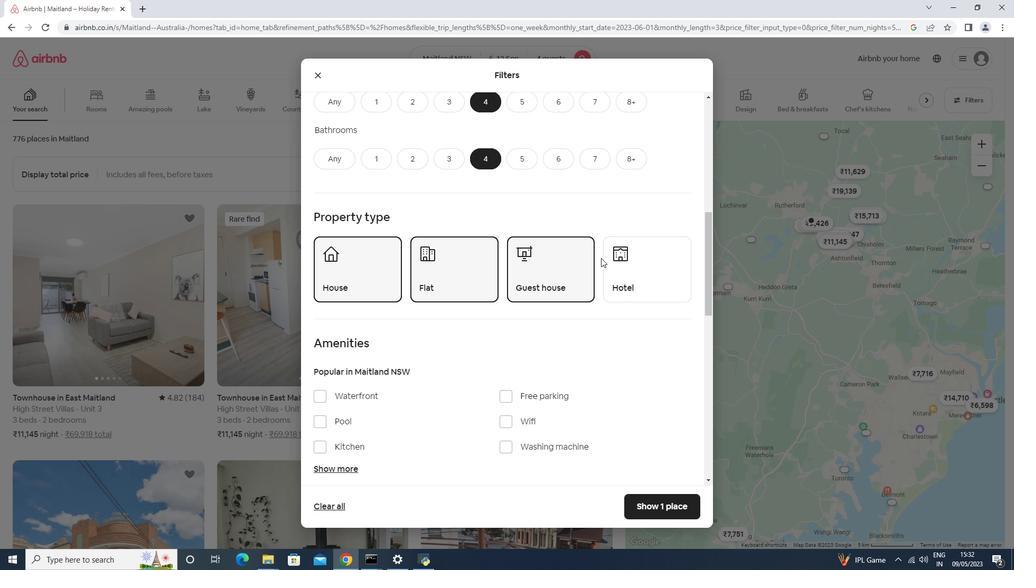 
Action: Mouse moved to (577, 285)
Screenshot: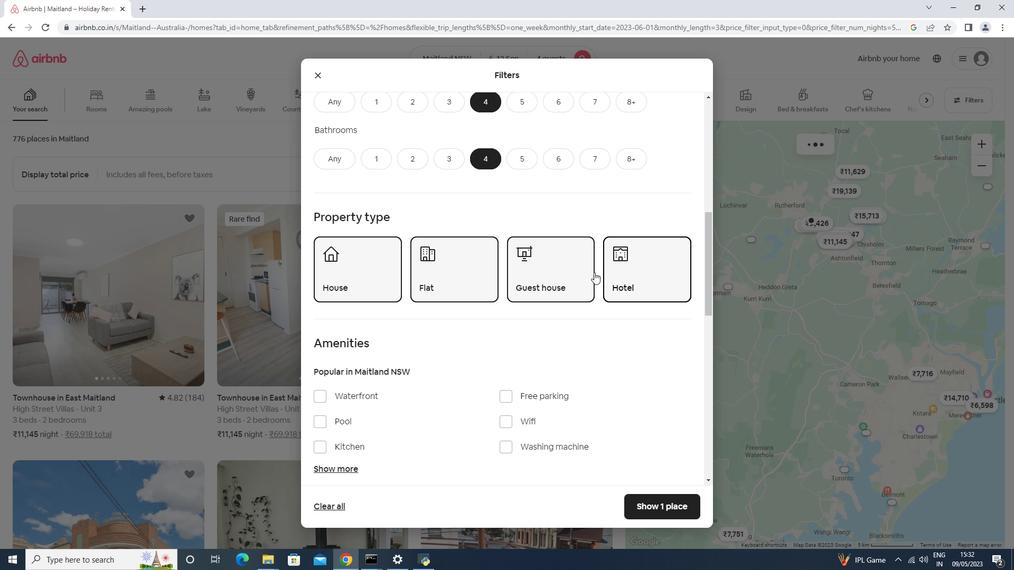 
Action: Mouse scrolled (577, 285) with delta (0, 0)
Screenshot: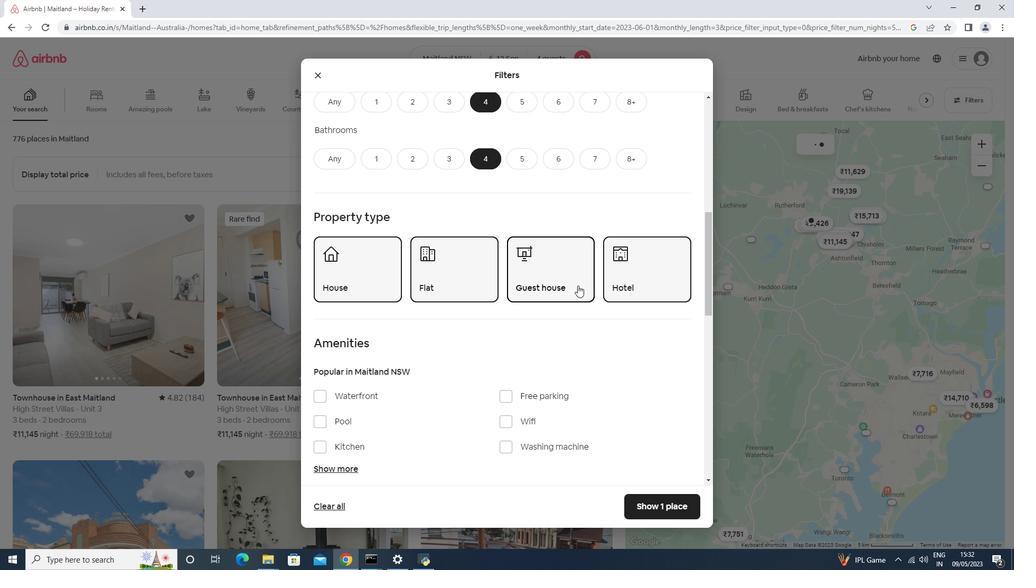 
Action: Mouse scrolled (577, 285) with delta (0, 0)
Screenshot: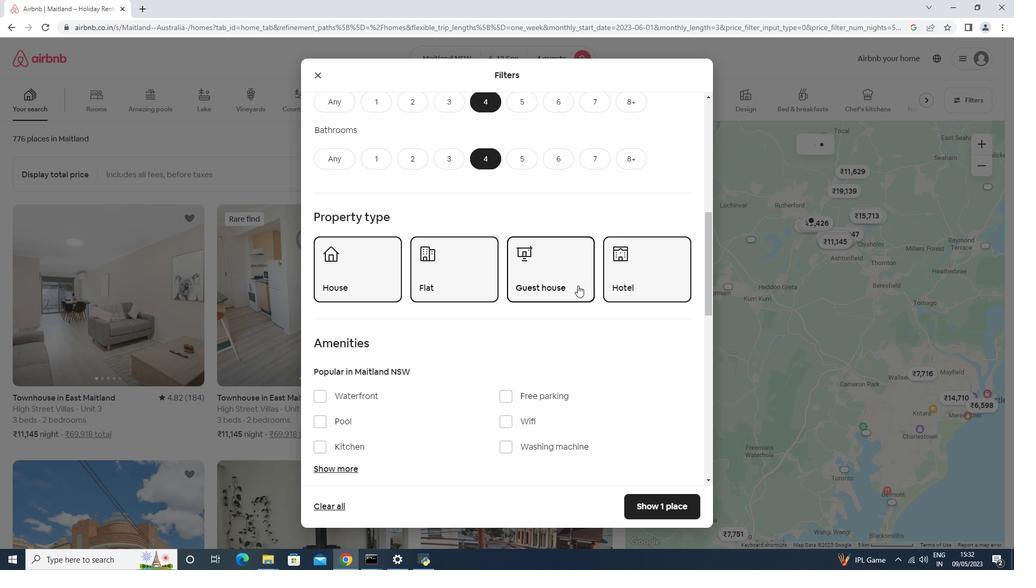 
Action: Mouse scrolled (577, 285) with delta (0, 0)
Screenshot: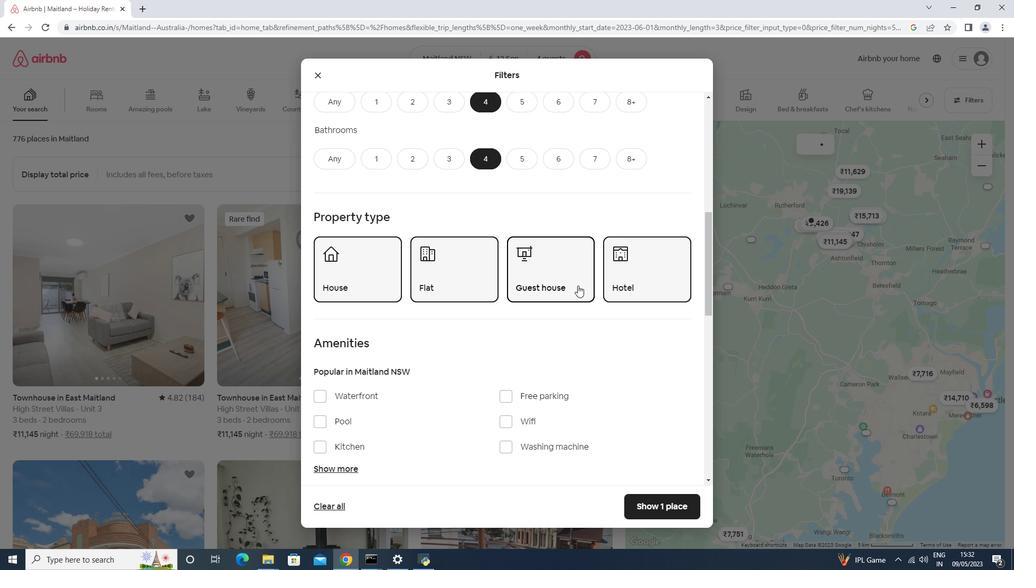 
Action: Mouse scrolled (577, 285) with delta (0, 0)
Screenshot: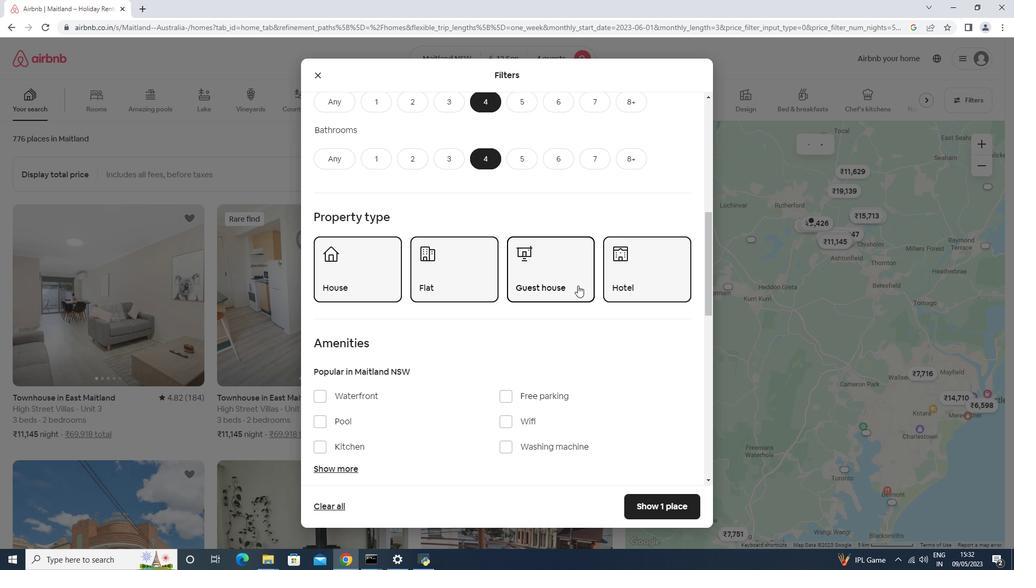 
Action: Mouse scrolled (577, 285) with delta (0, 0)
Screenshot: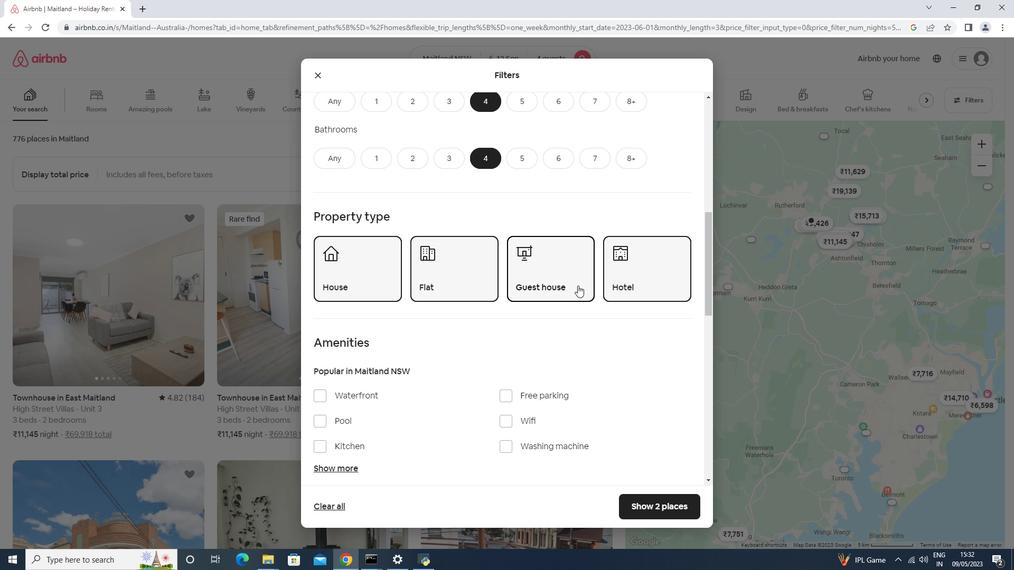 
Action: Mouse moved to (537, 157)
Screenshot: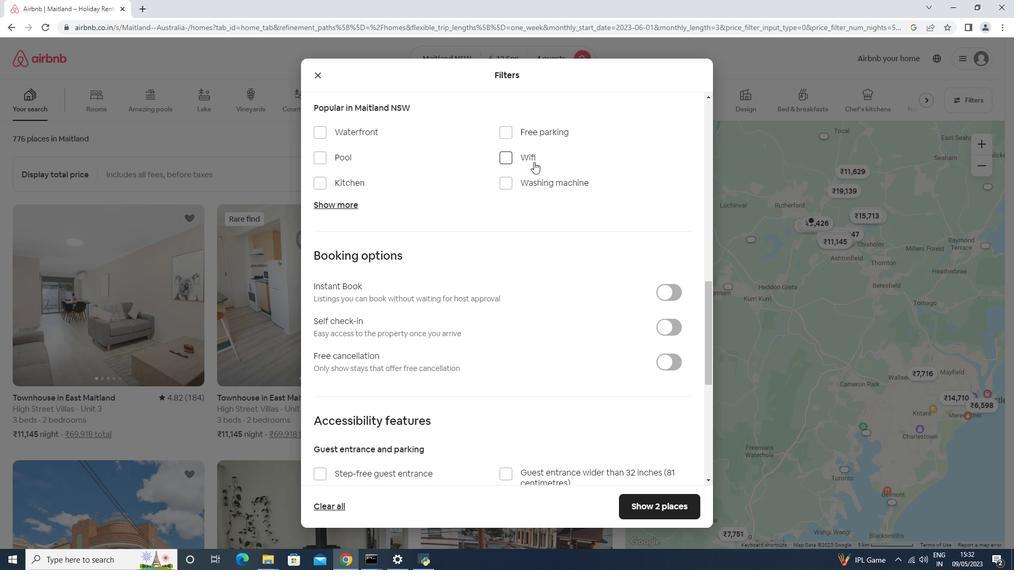 
Action: Mouse pressed left at (537, 157)
Screenshot: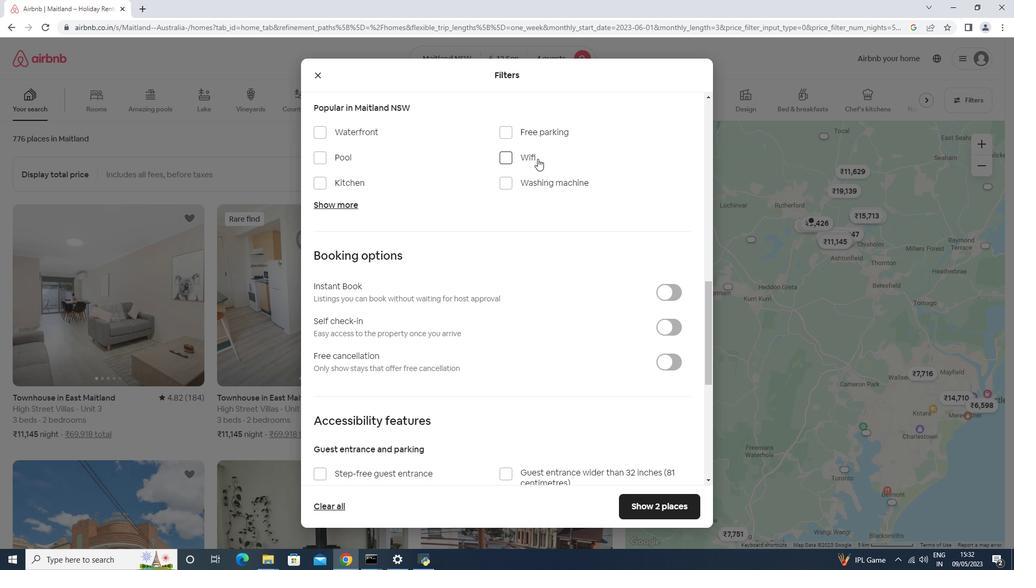 
Action: Mouse moved to (348, 201)
Screenshot: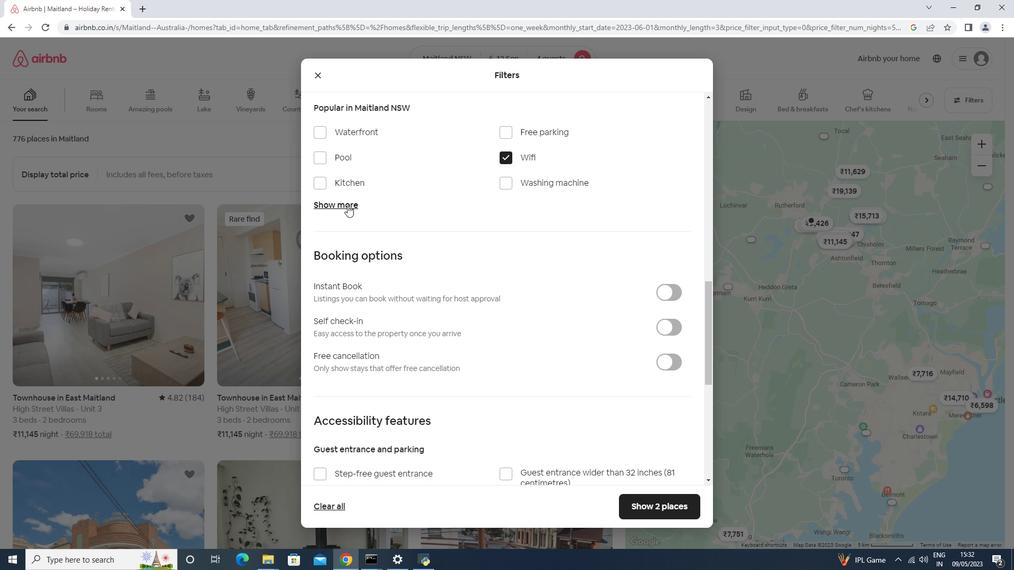 
Action: Mouse pressed left at (347, 201)
Screenshot: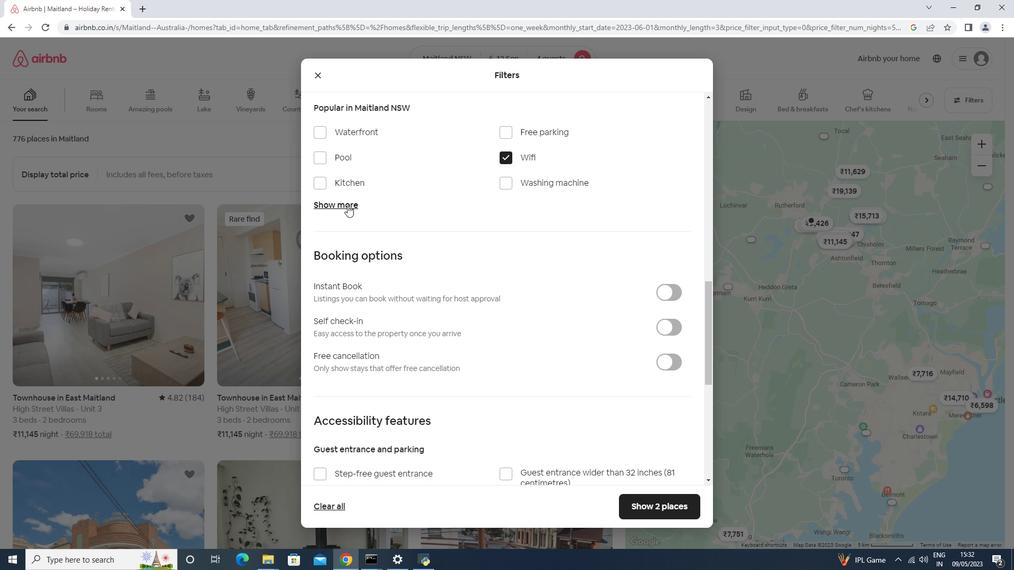 
Action: Mouse moved to (367, 293)
Screenshot: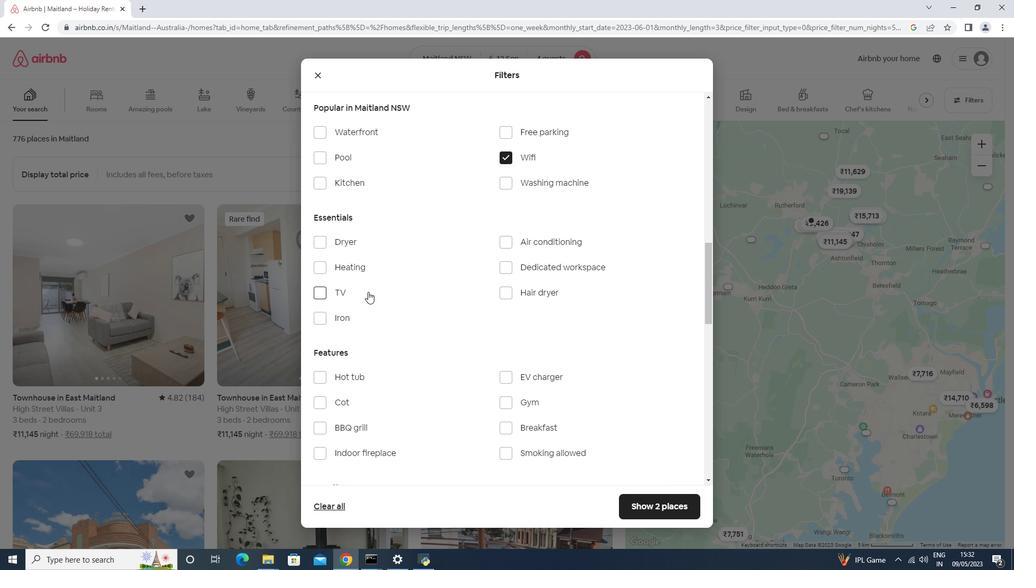 
Action: Mouse pressed left at (367, 293)
Screenshot: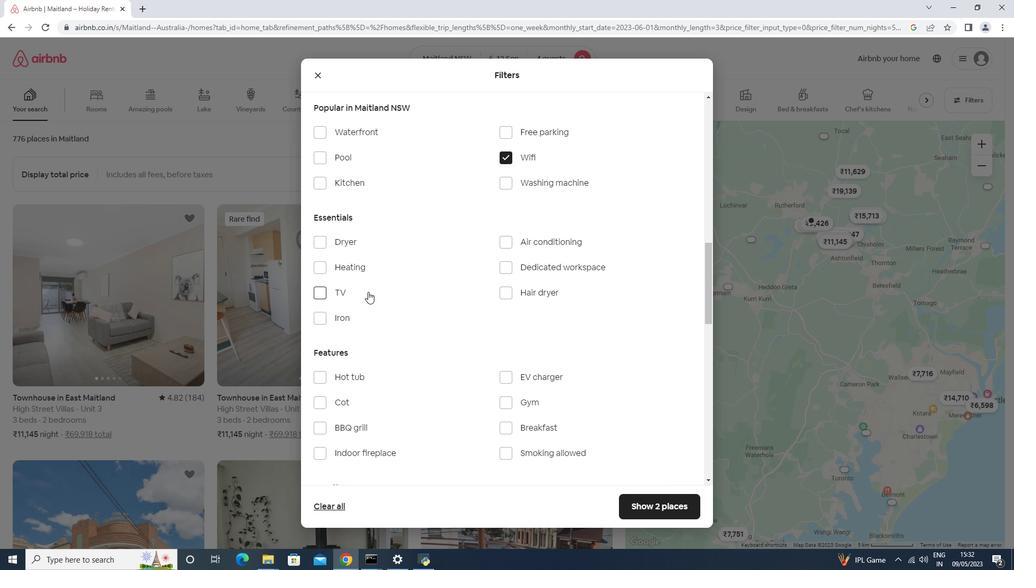 
Action: Mouse moved to (372, 292)
Screenshot: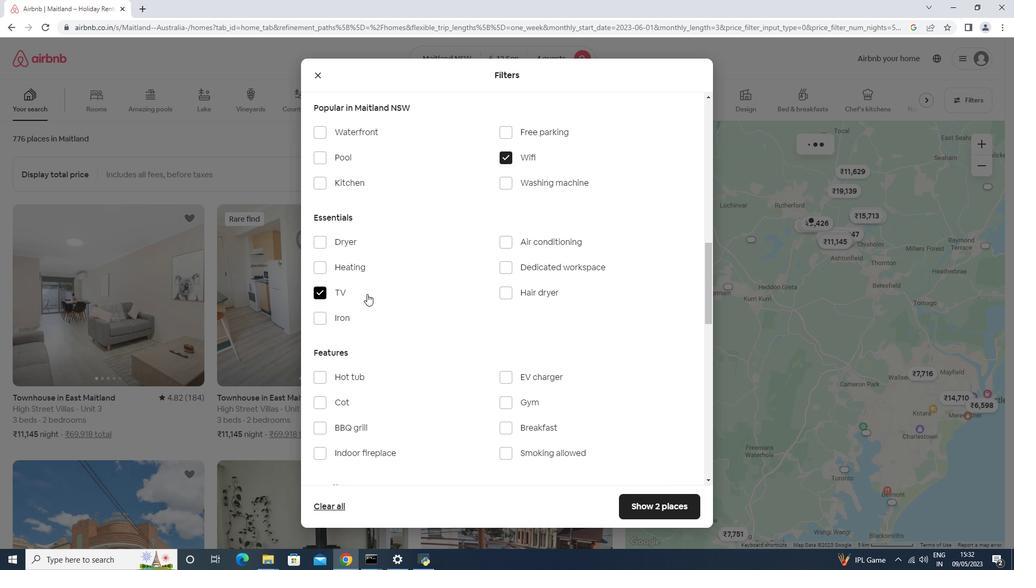 
Action: Mouse scrolled (372, 291) with delta (0, 0)
Screenshot: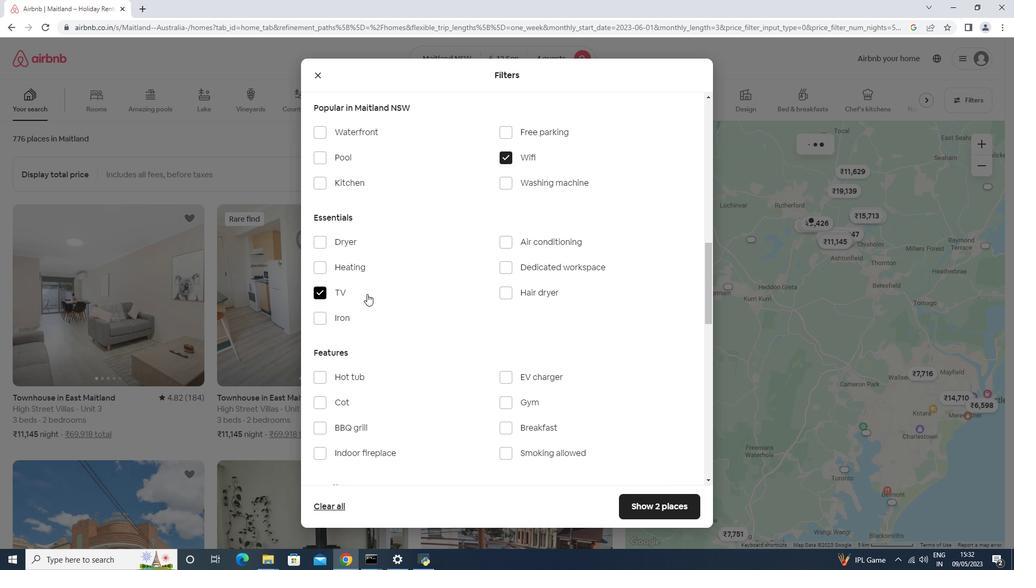 
Action: Mouse scrolled (372, 291) with delta (0, 0)
Screenshot: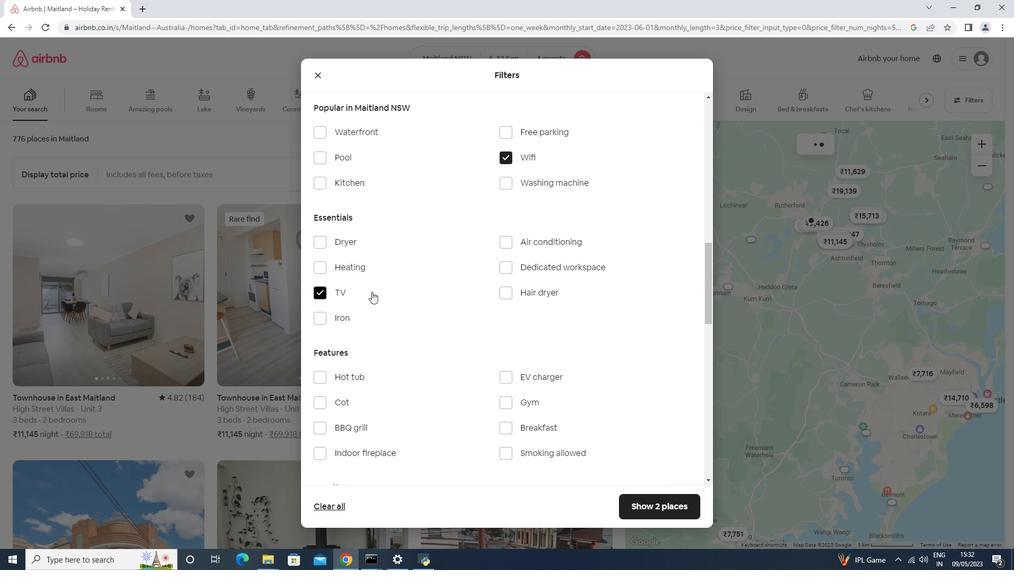 
Action: Mouse moved to (553, 302)
Screenshot: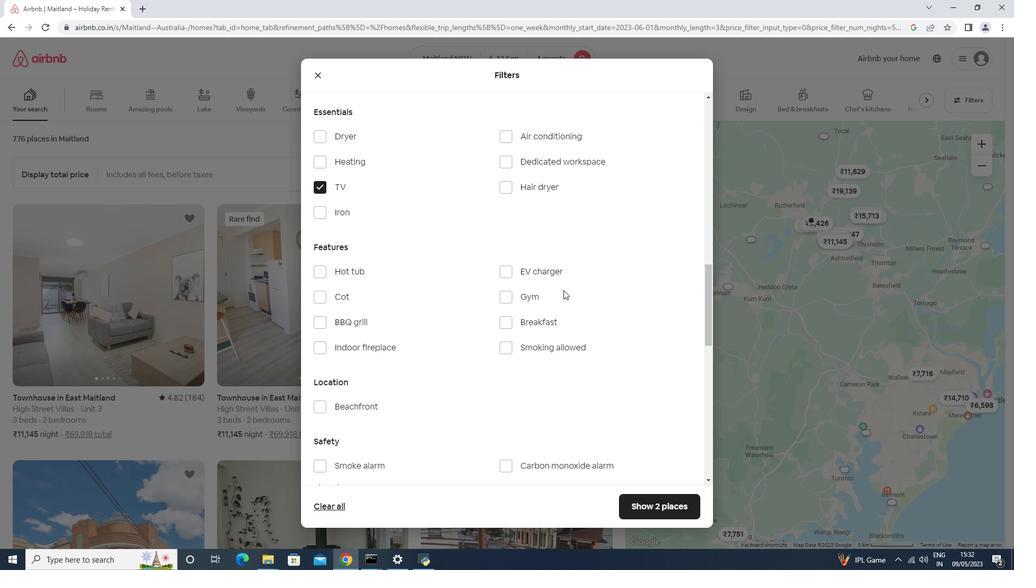 
Action: Mouse pressed left at (559, 293)
Screenshot: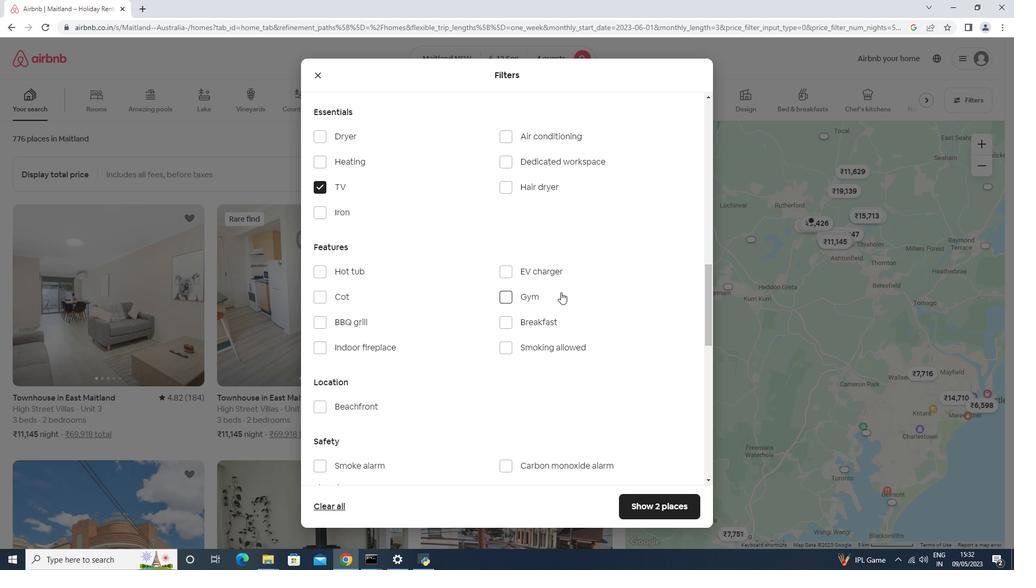 
Action: Mouse moved to (543, 319)
Screenshot: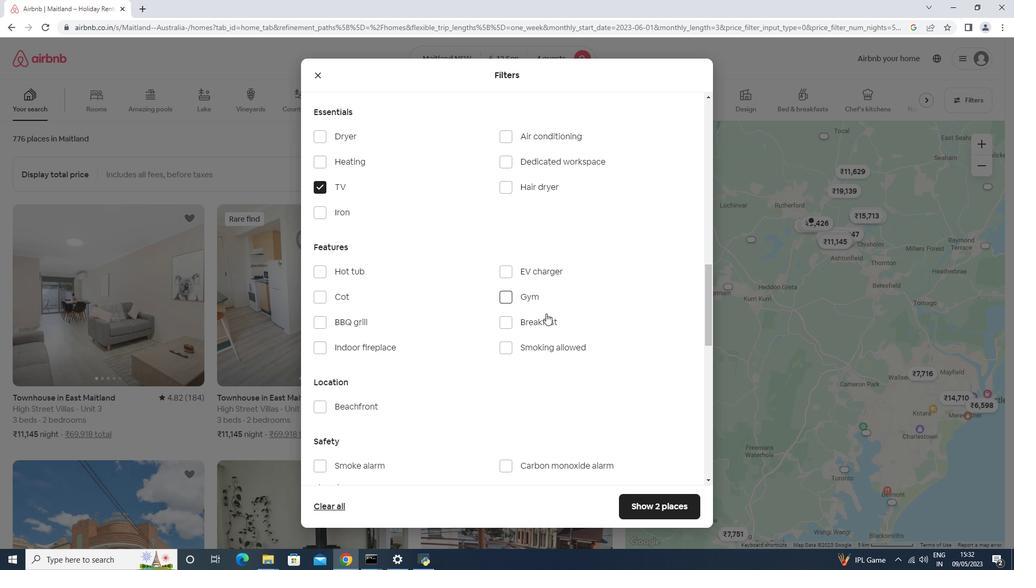 
Action: Mouse pressed left at (543, 319)
Screenshot: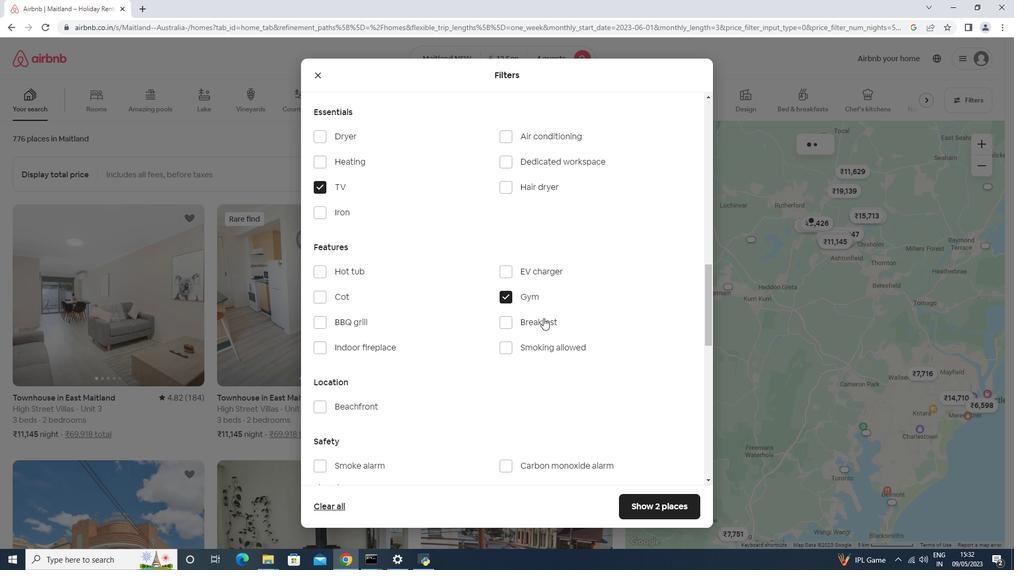 
Action: Mouse moved to (543, 319)
Screenshot: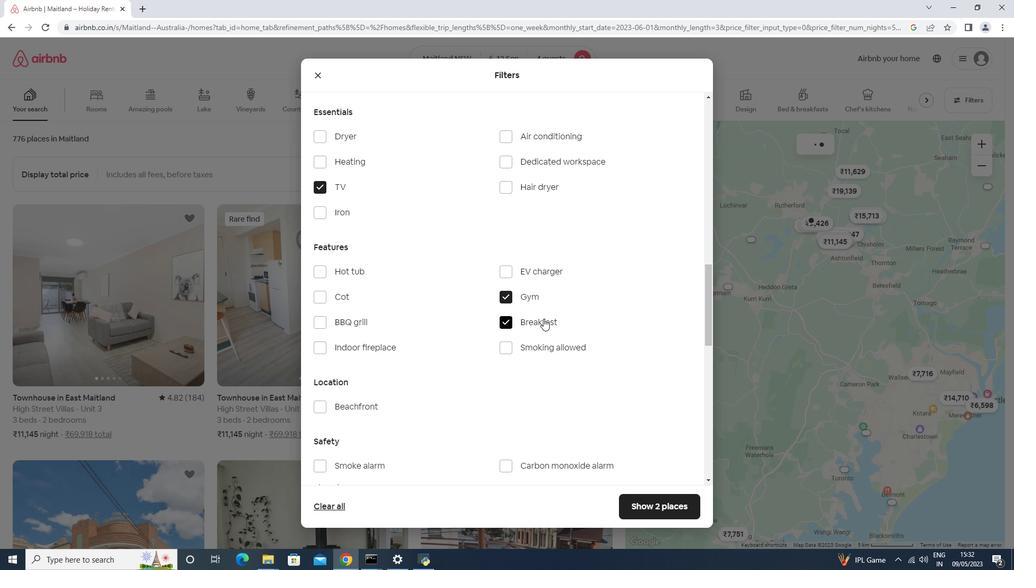 
Action: Mouse scrolled (543, 318) with delta (0, 0)
Screenshot: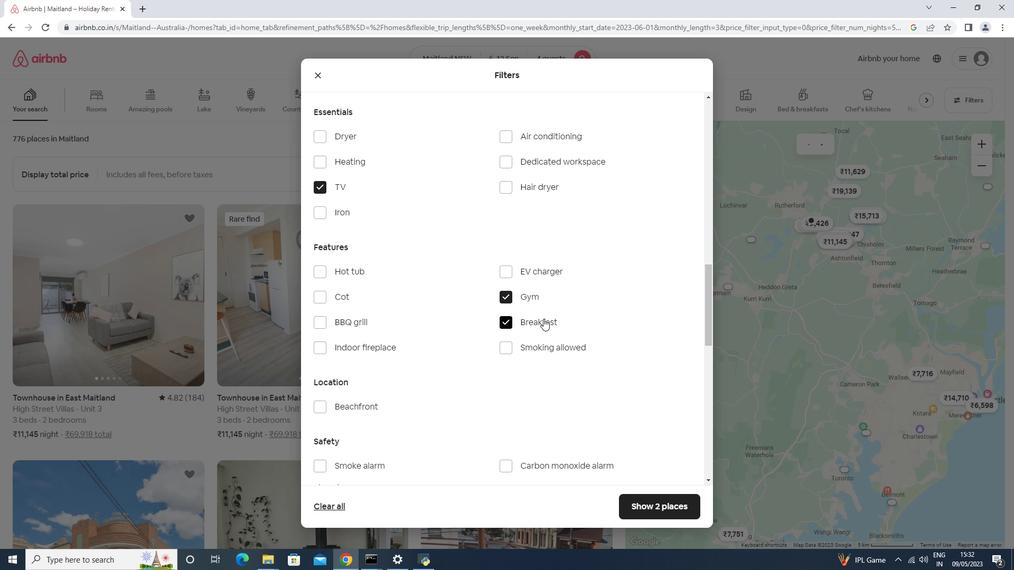 
Action: Mouse scrolled (543, 318) with delta (0, 0)
Screenshot: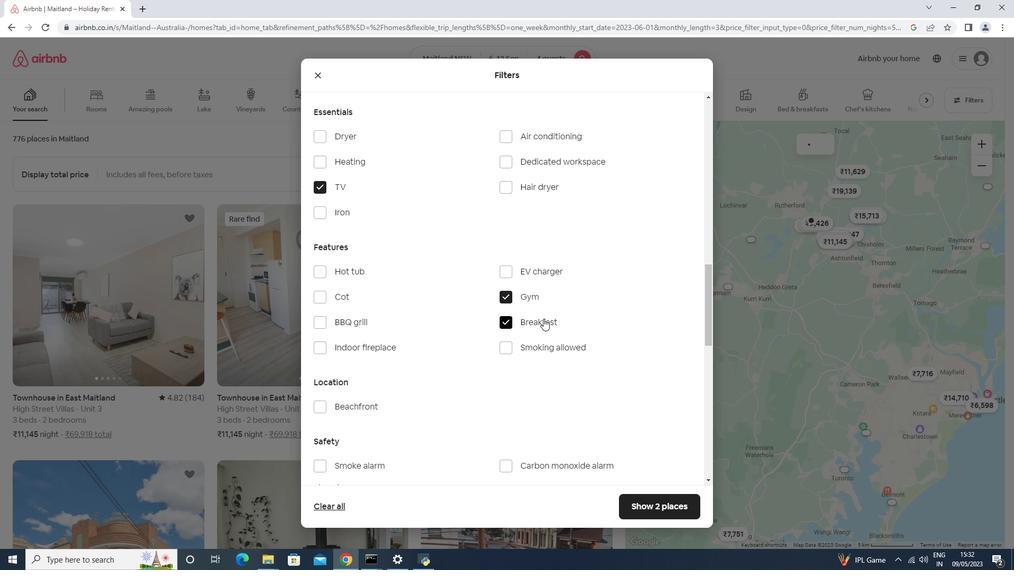 
Action: Mouse scrolled (543, 318) with delta (0, 0)
Screenshot: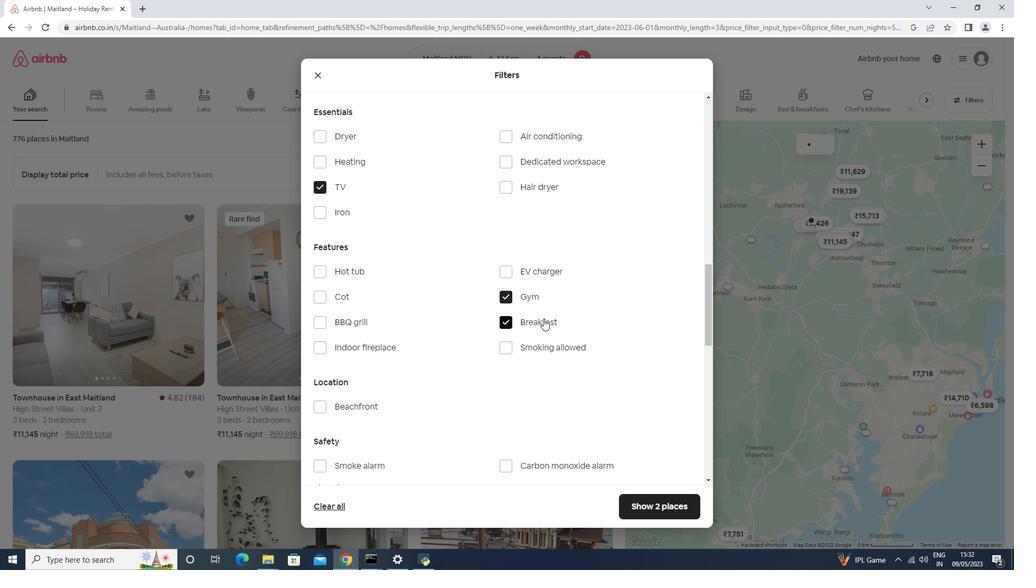
Action: Mouse scrolled (543, 318) with delta (0, 0)
Screenshot: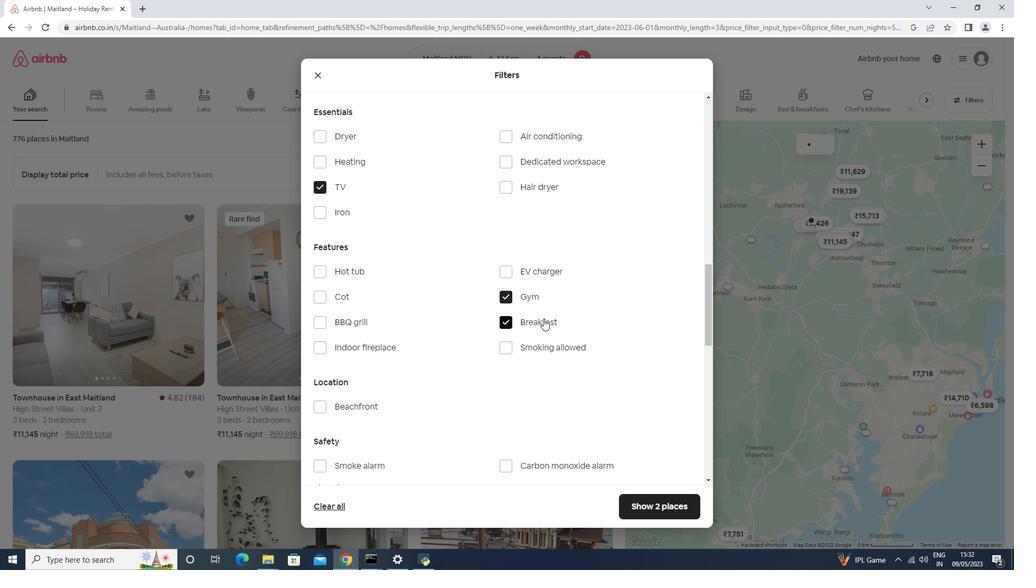 
Action: Mouse scrolled (543, 318) with delta (0, 0)
Screenshot: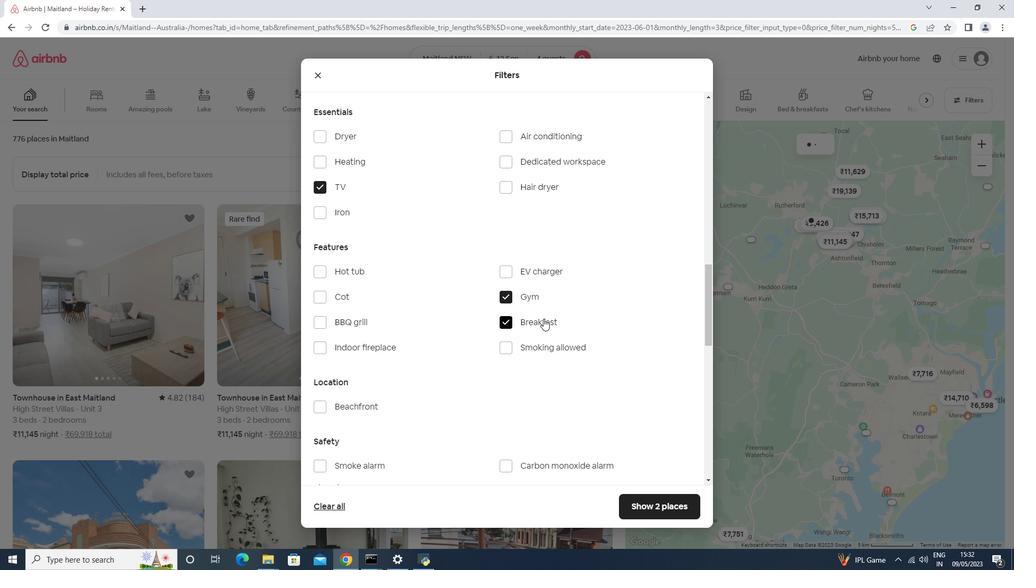 
Action: Mouse moved to (665, 344)
Screenshot: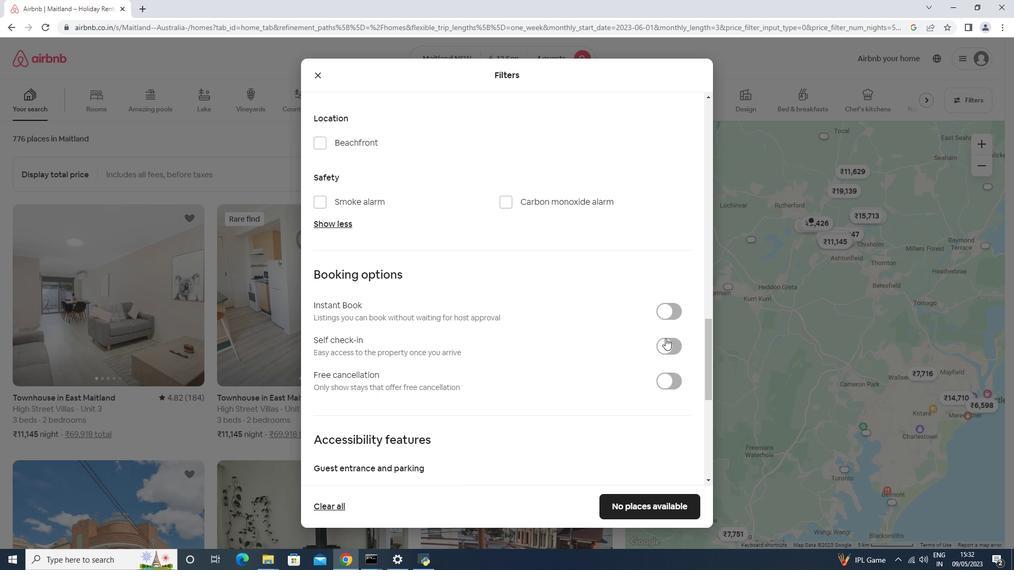 
Action: Mouse pressed left at (665, 344)
Screenshot: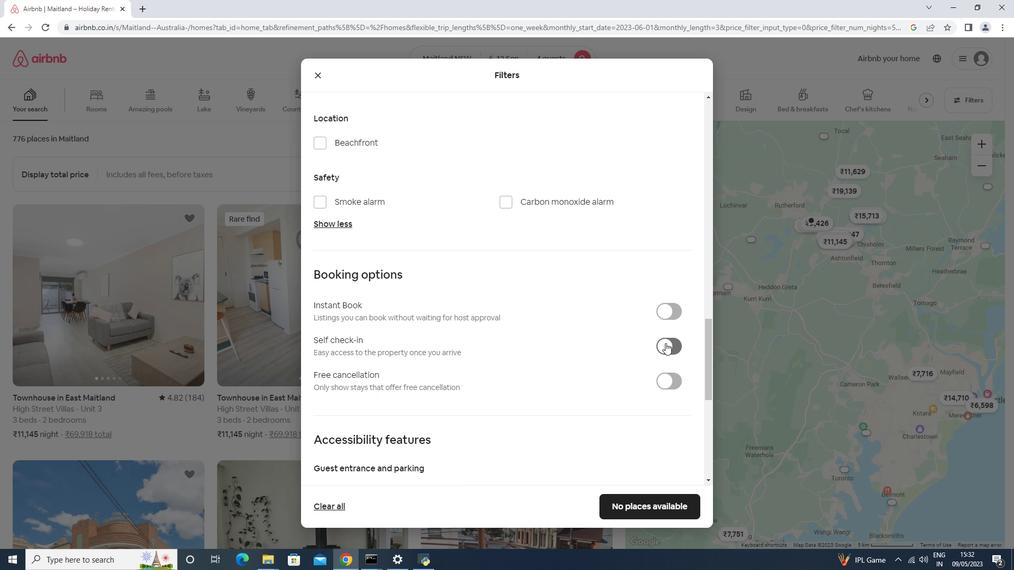 
Action: Mouse moved to (662, 333)
Screenshot: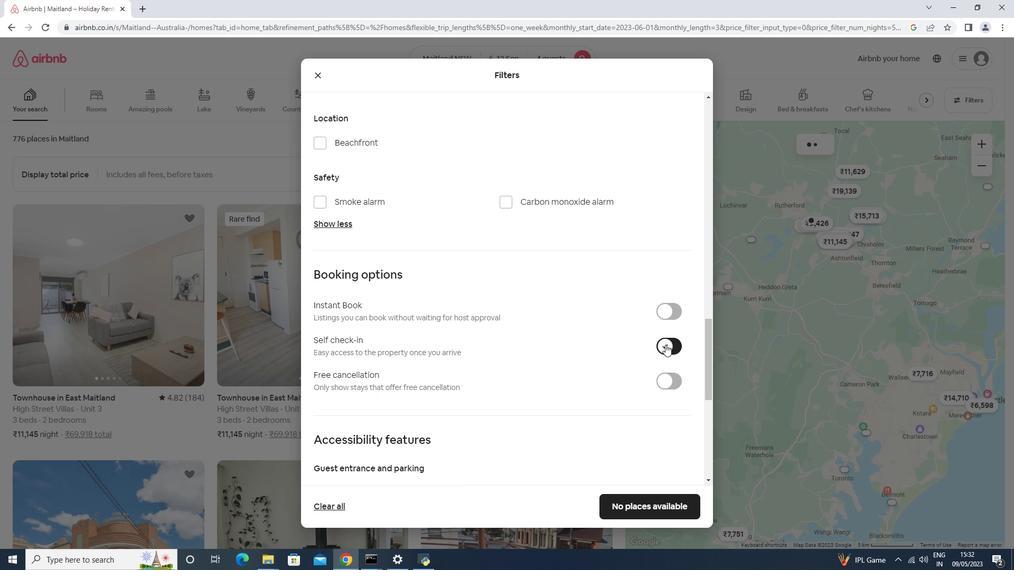 
Action: Mouse scrolled (662, 333) with delta (0, 0)
Screenshot: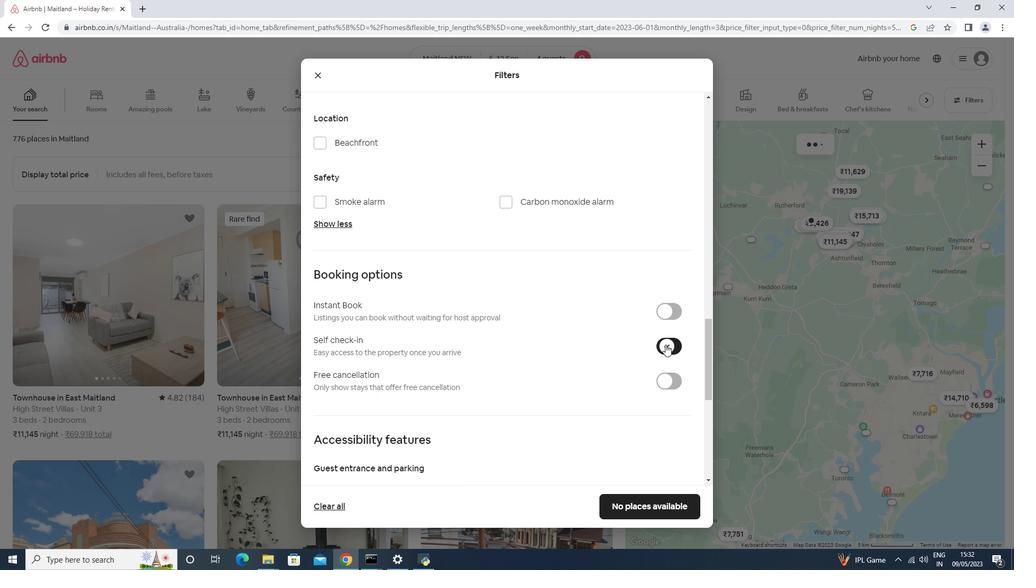 
Action: Mouse scrolled (662, 333) with delta (0, 0)
Screenshot: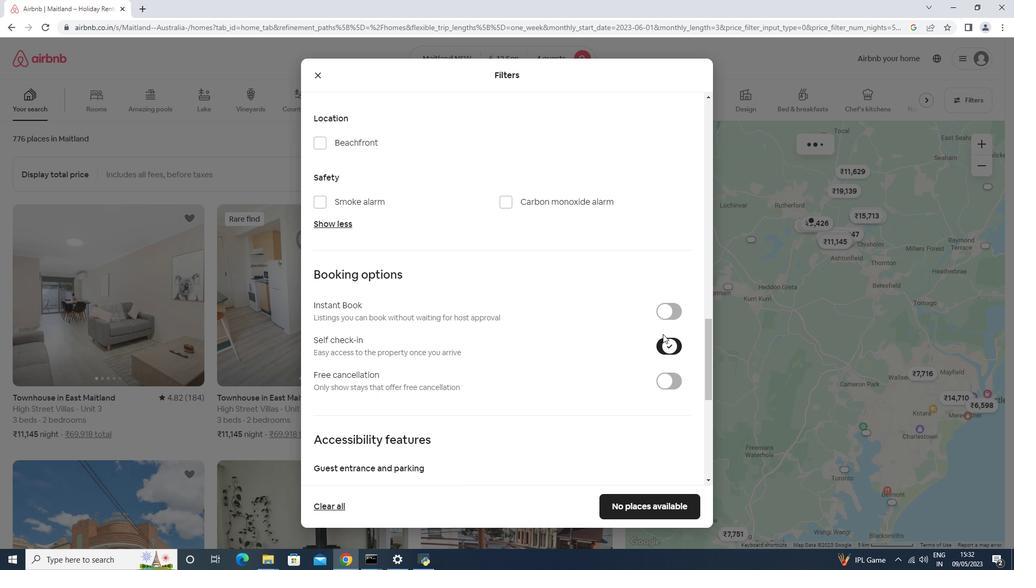 
Action: Mouse scrolled (662, 333) with delta (0, 0)
Screenshot: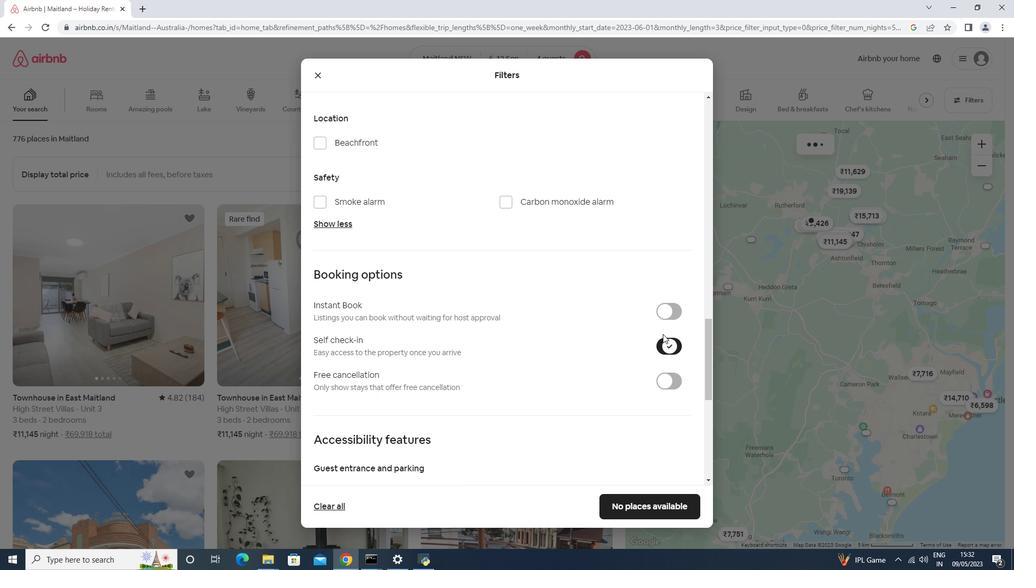 
Action: Mouse scrolled (662, 333) with delta (0, 0)
Screenshot: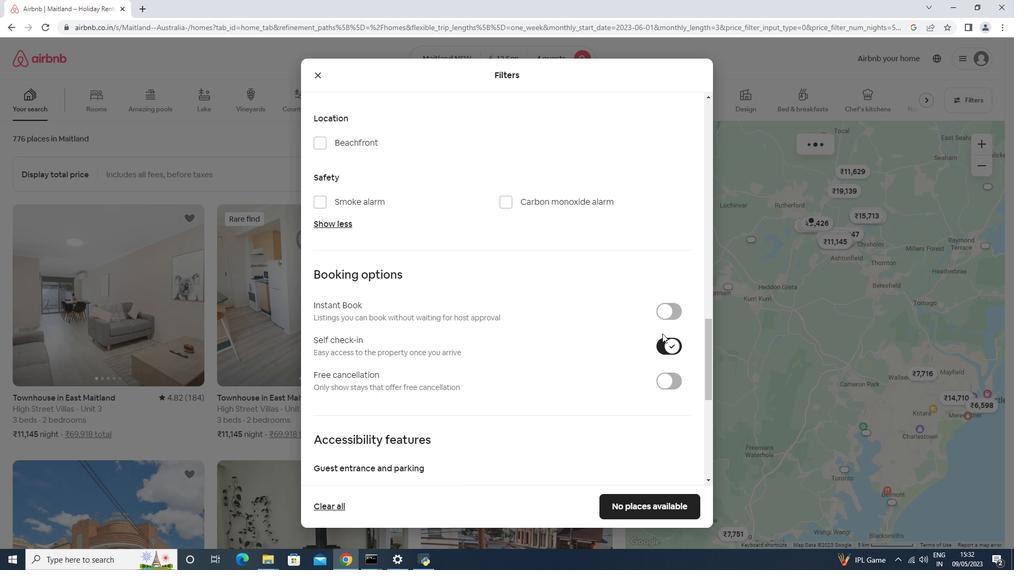 
Action: Mouse scrolled (662, 333) with delta (0, 0)
Screenshot: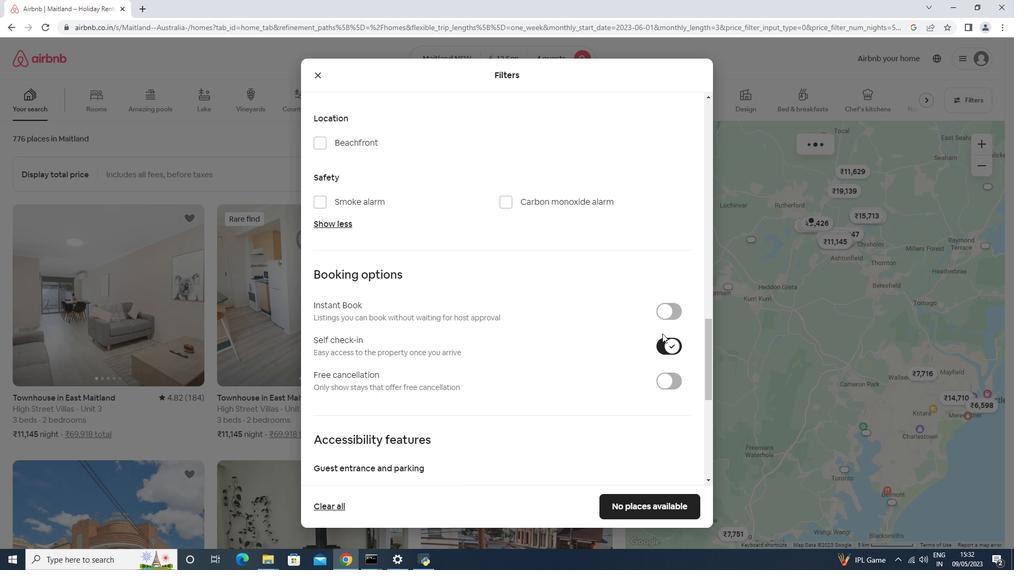 
Action: Mouse scrolled (662, 333) with delta (0, 0)
Screenshot: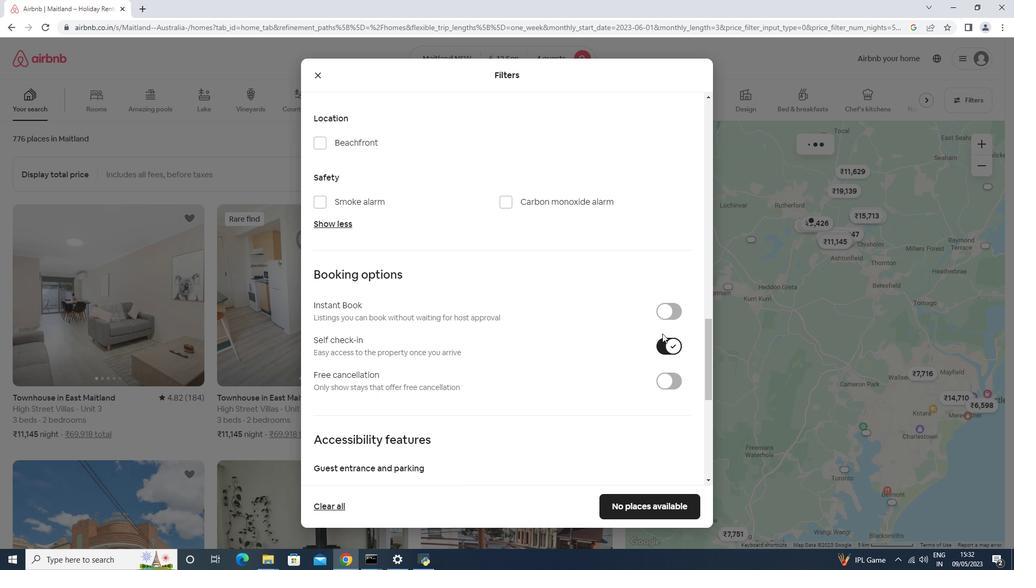 
Action: Mouse moved to (385, 461)
Screenshot: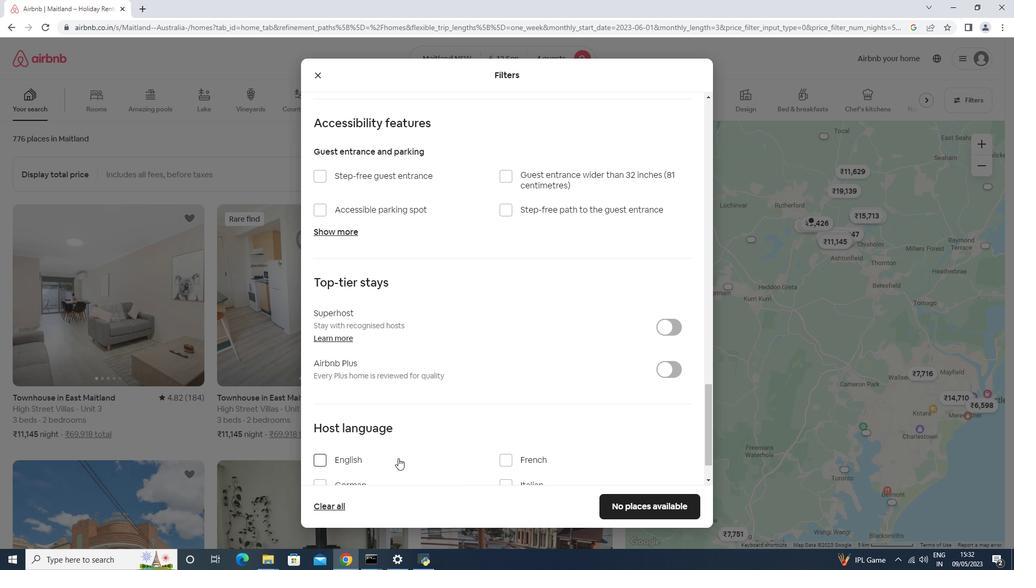 
Action: Mouse pressed left at (385, 461)
Screenshot: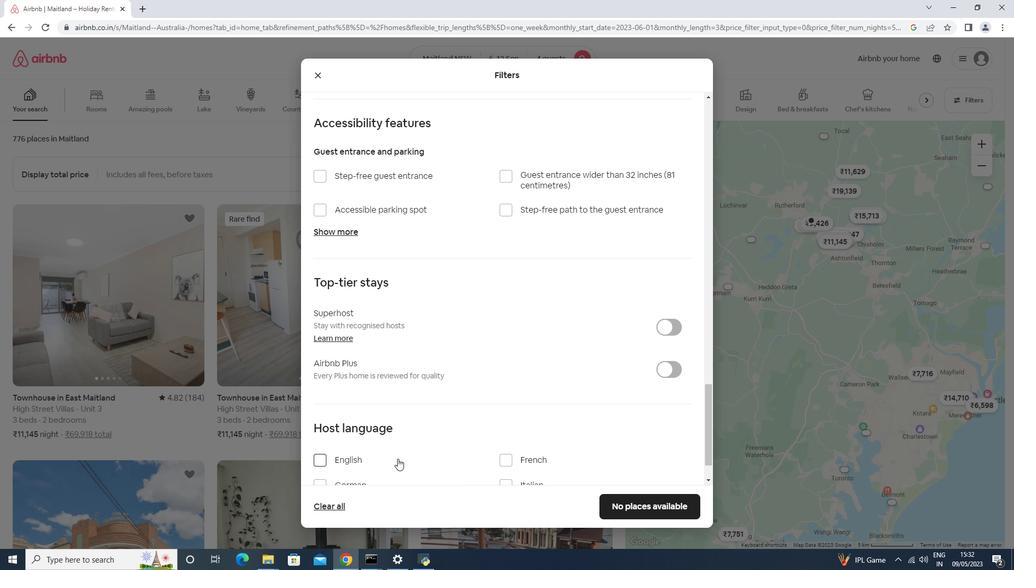 
Action: Mouse moved to (609, 495)
Screenshot: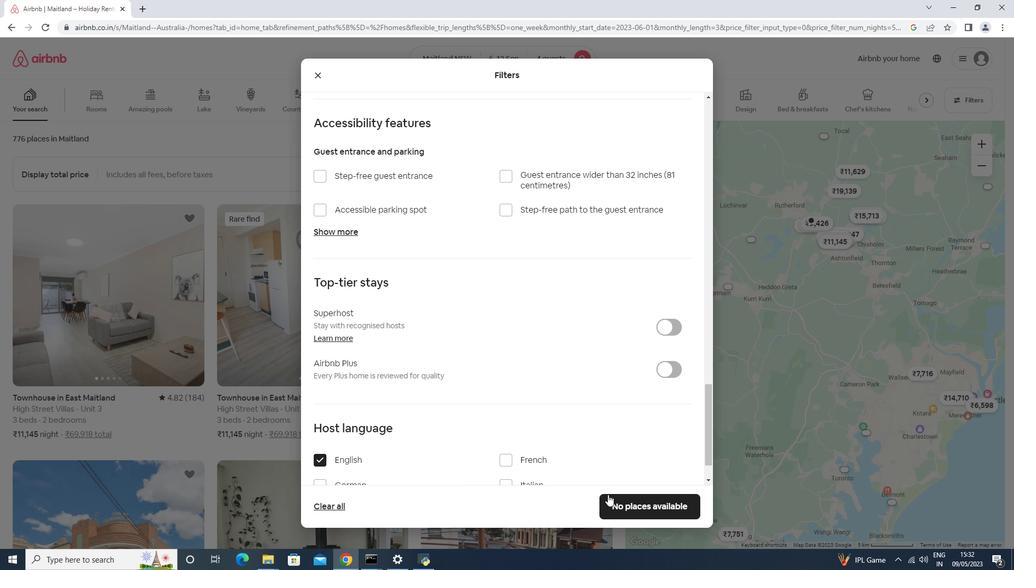 
Action: Mouse pressed left at (609, 495)
Screenshot: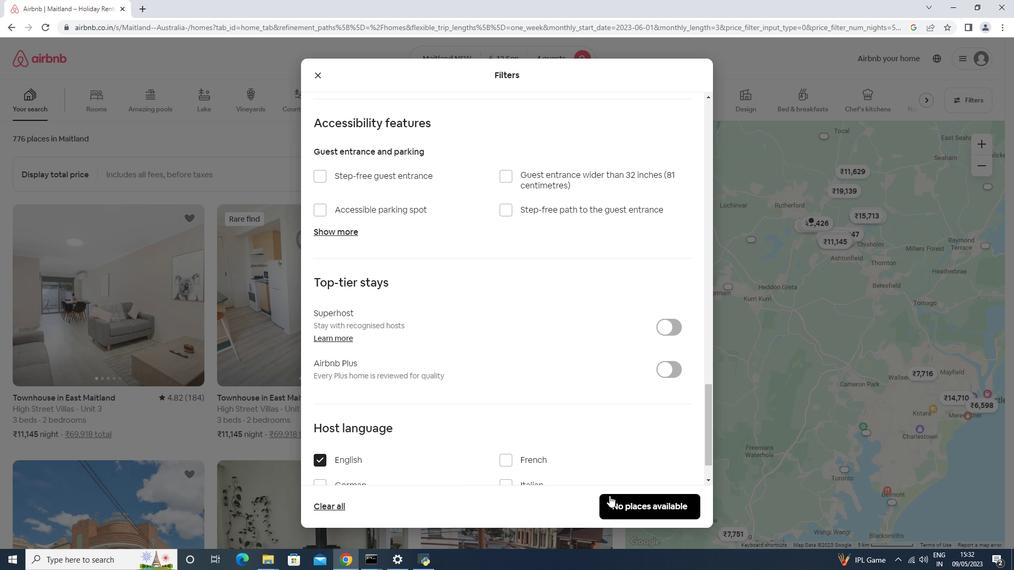 
